 Task: Add a signature James Flores containing Have a great Fathers Day, James Flores to email address softage.5@softage.net and add a label Educational resources
Action: Mouse moved to (1062, 60)
Screenshot: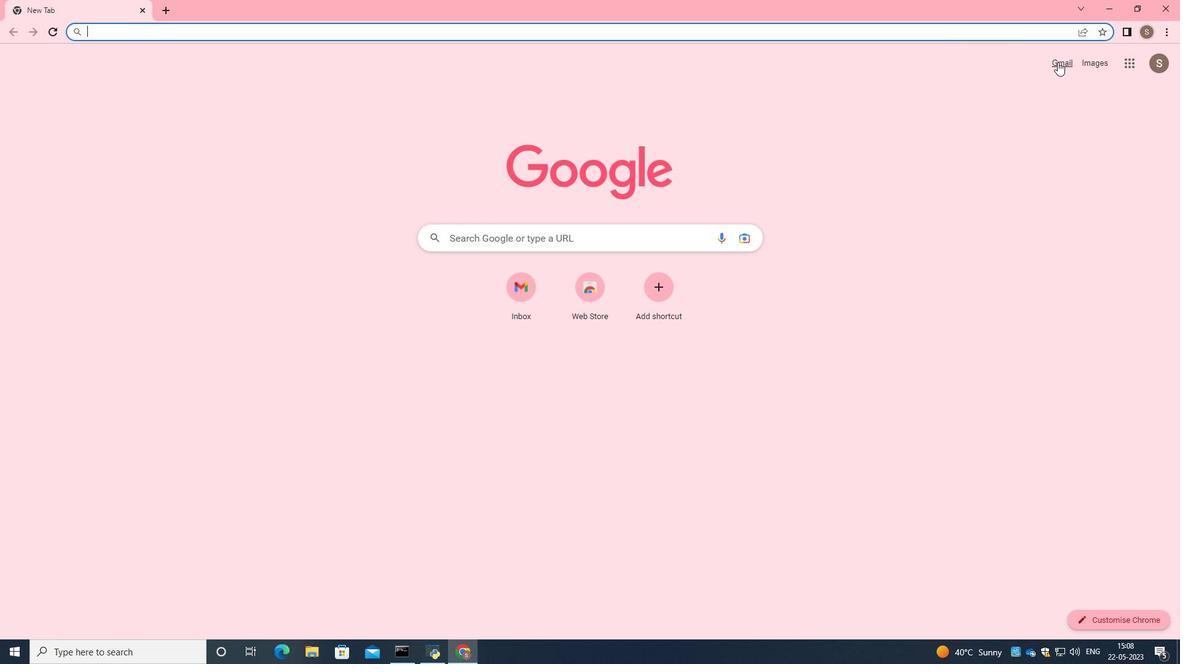 
Action: Mouse pressed left at (1062, 60)
Screenshot: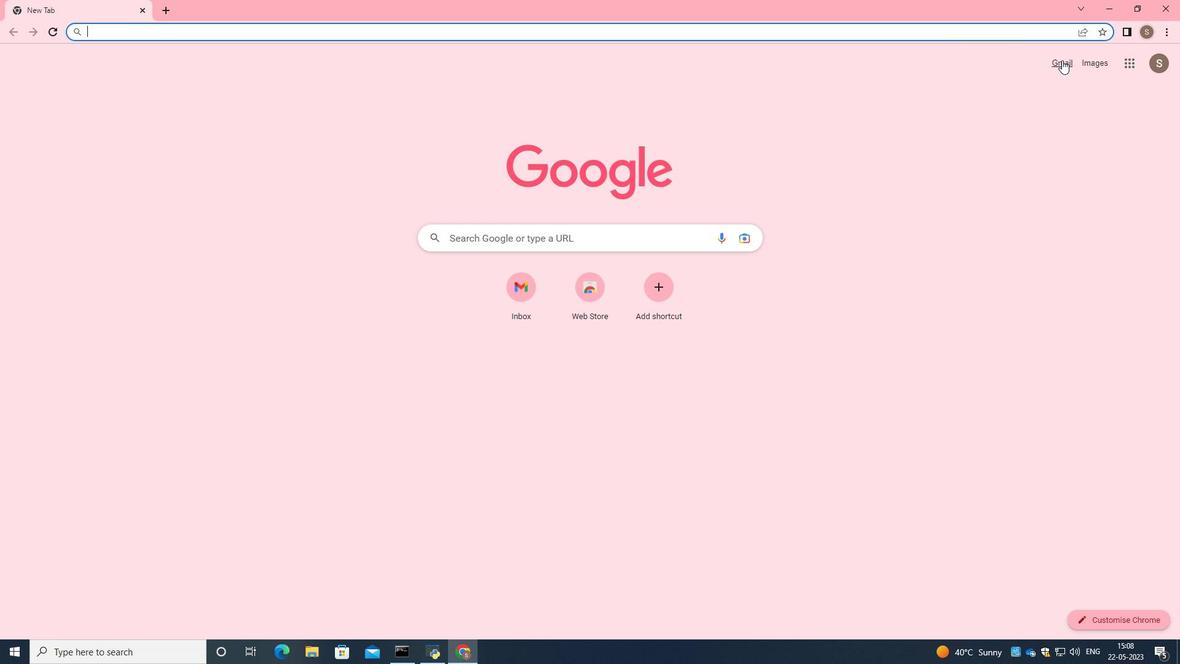 
Action: Mouse moved to (1034, 86)
Screenshot: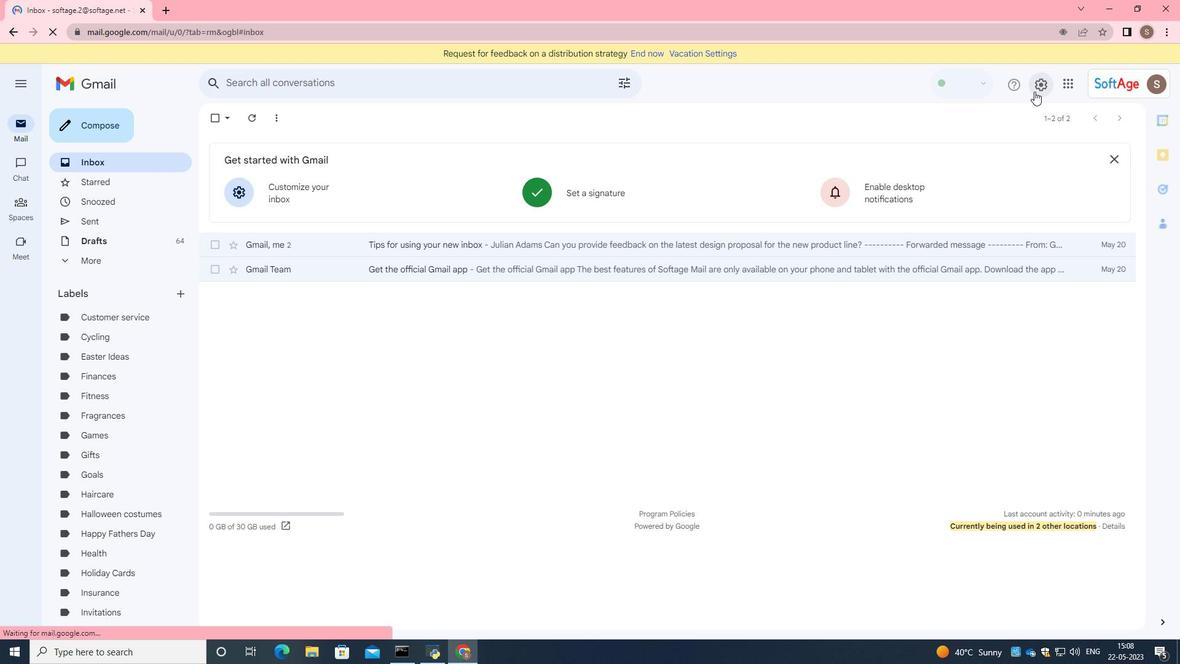 
Action: Mouse pressed left at (1034, 86)
Screenshot: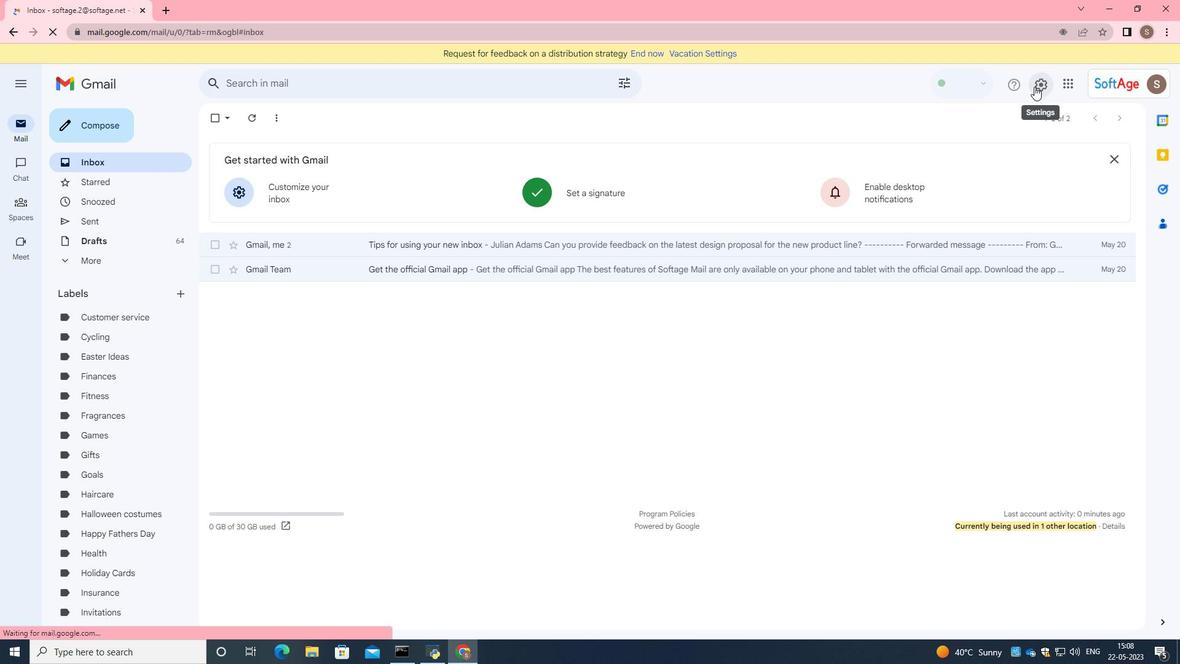 
Action: Mouse moved to (1012, 148)
Screenshot: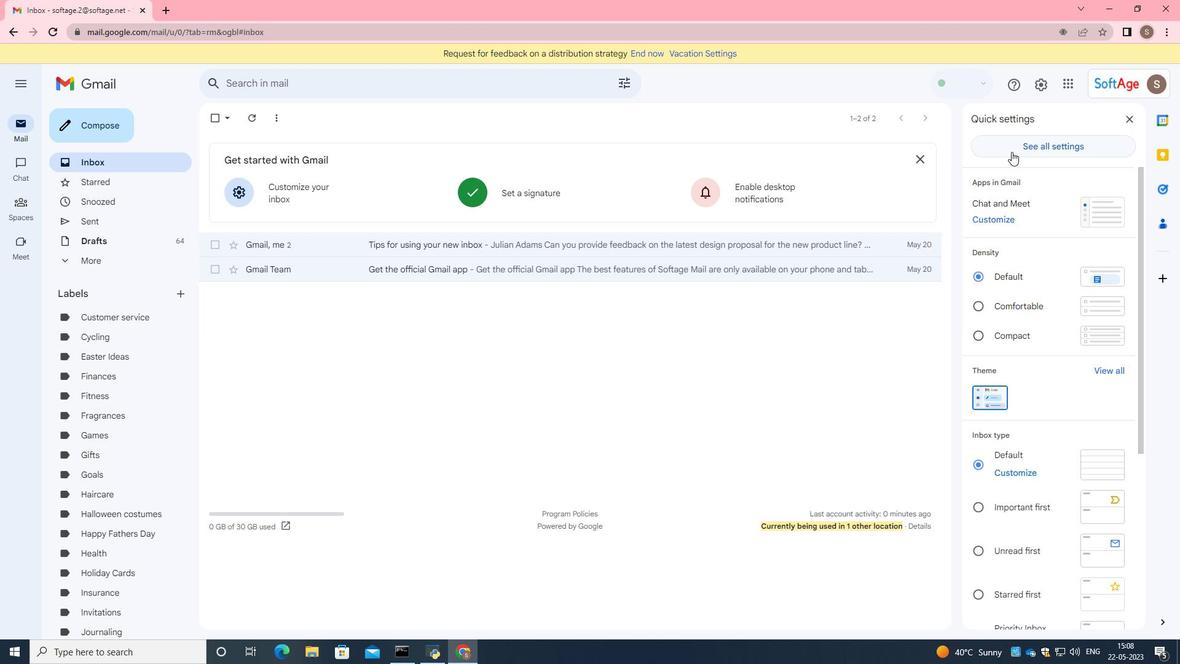 
Action: Mouse pressed left at (1012, 148)
Screenshot: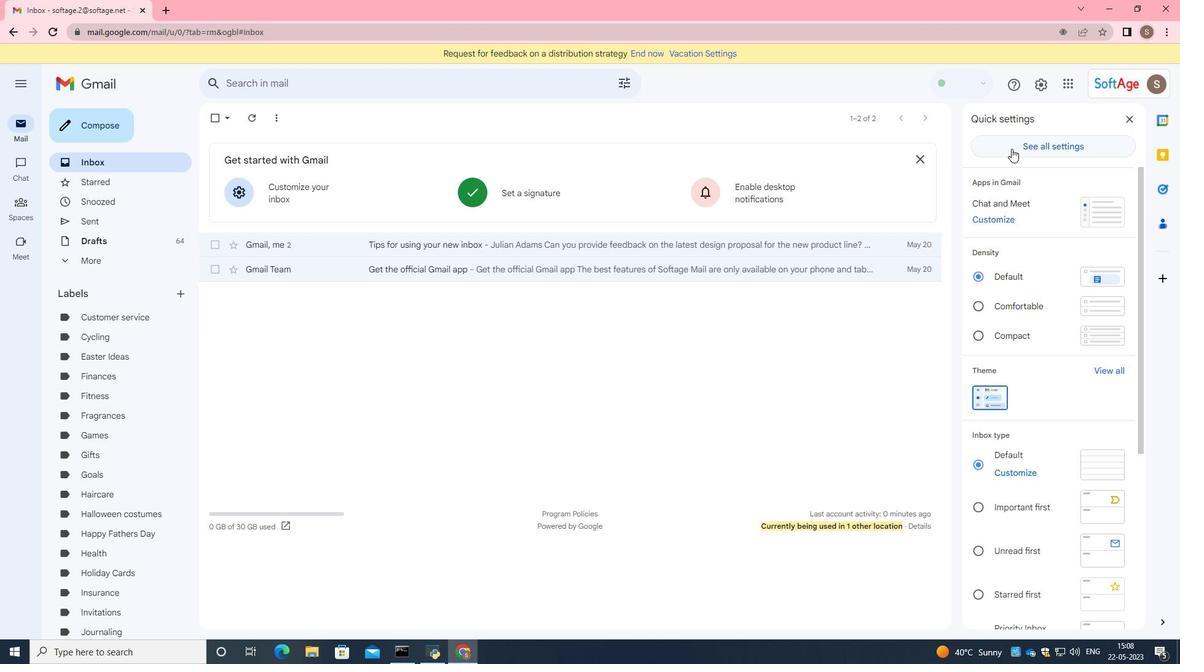 
Action: Mouse moved to (842, 292)
Screenshot: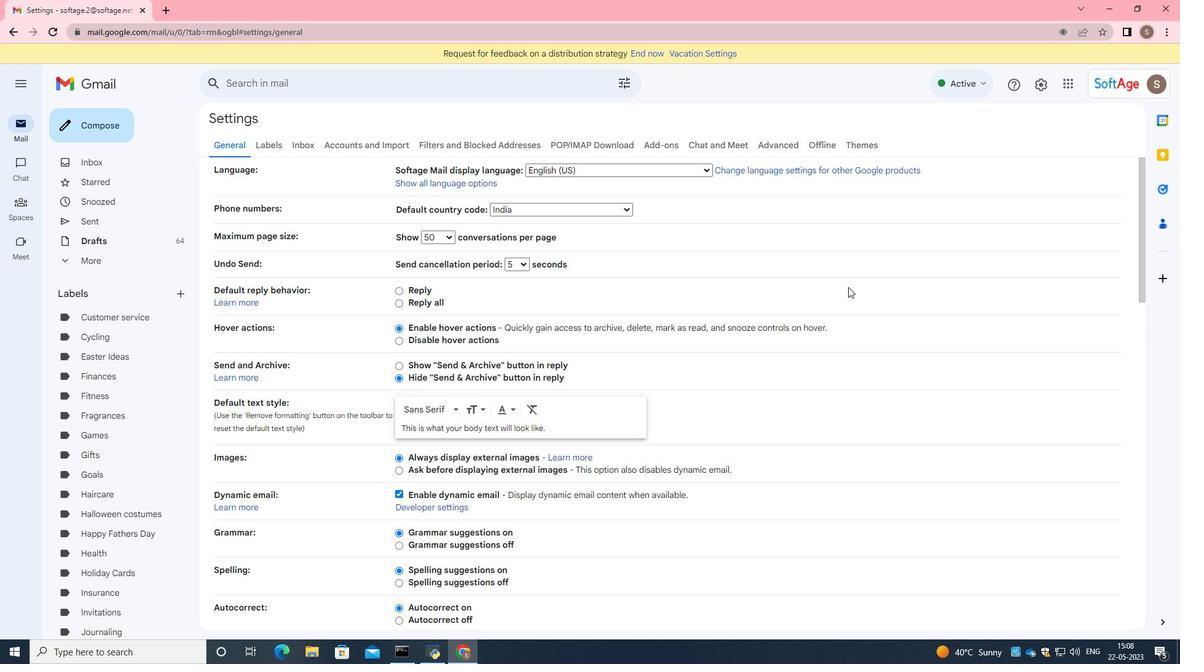 
Action: Mouse scrolled (842, 291) with delta (0, 0)
Screenshot: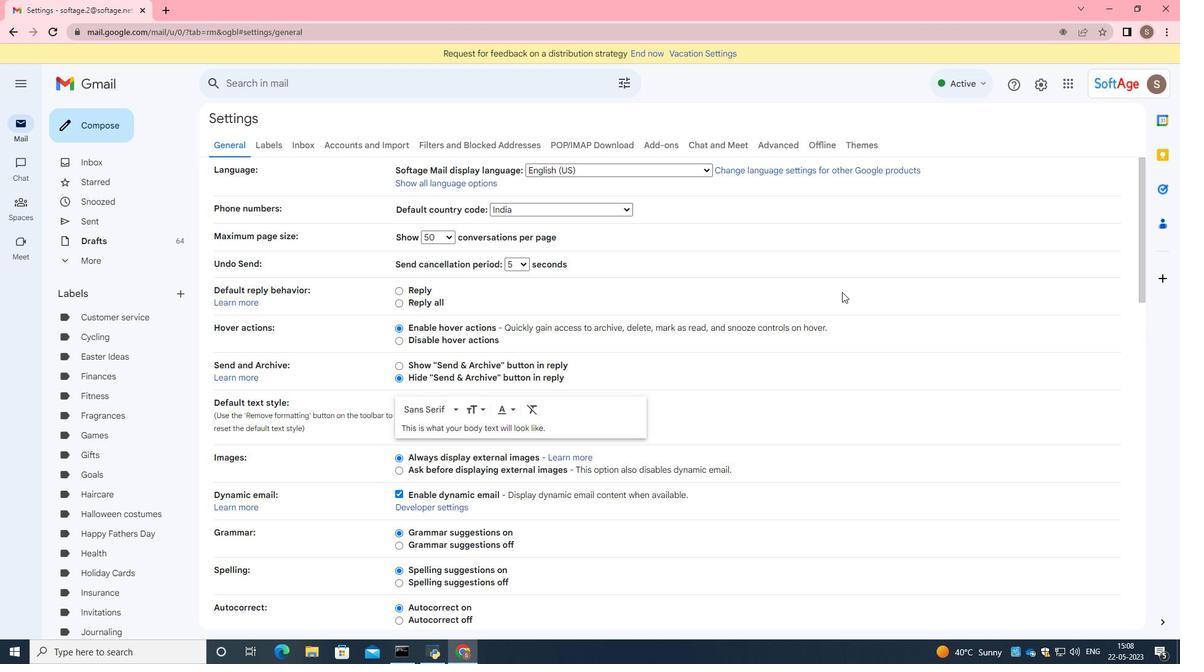 
Action: Mouse scrolled (842, 291) with delta (0, 0)
Screenshot: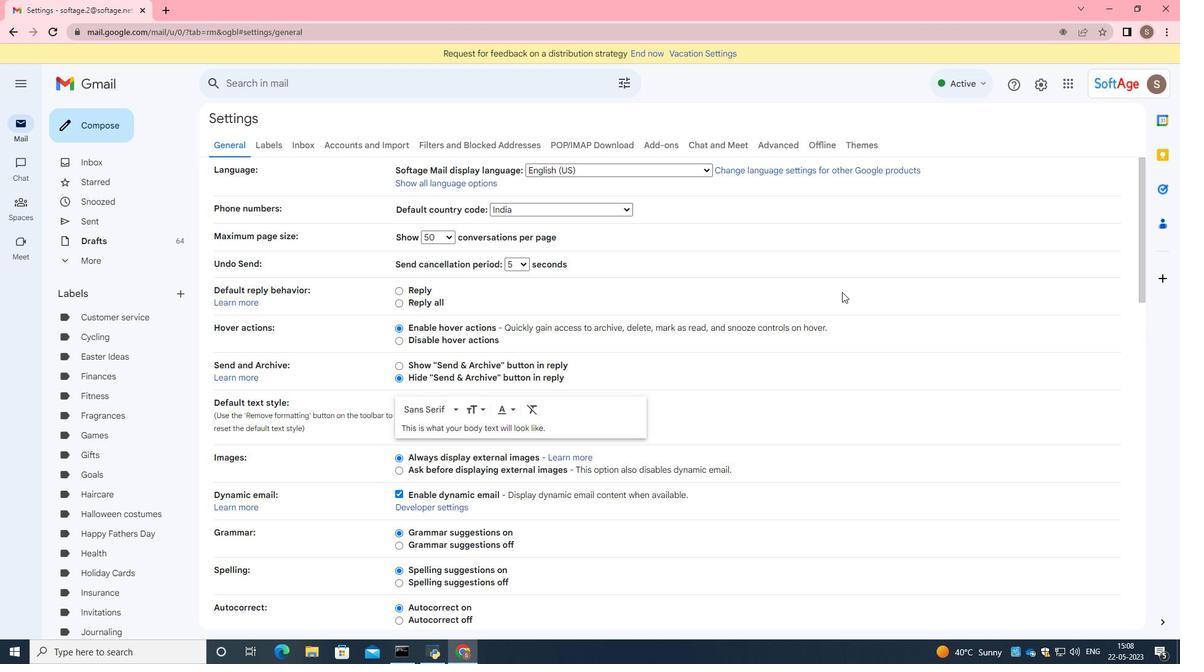 
Action: Mouse scrolled (842, 291) with delta (0, 0)
Screenshot: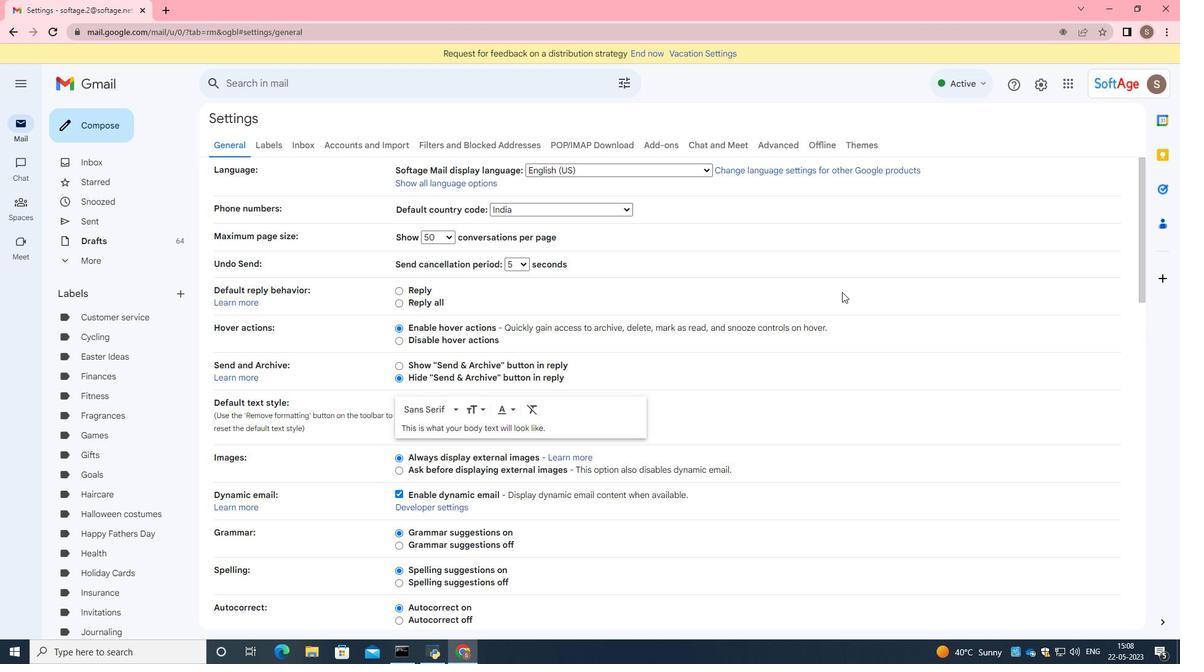 
Action: Mouse scrolled (842, 291) with delta (0, 0)
Screenshot: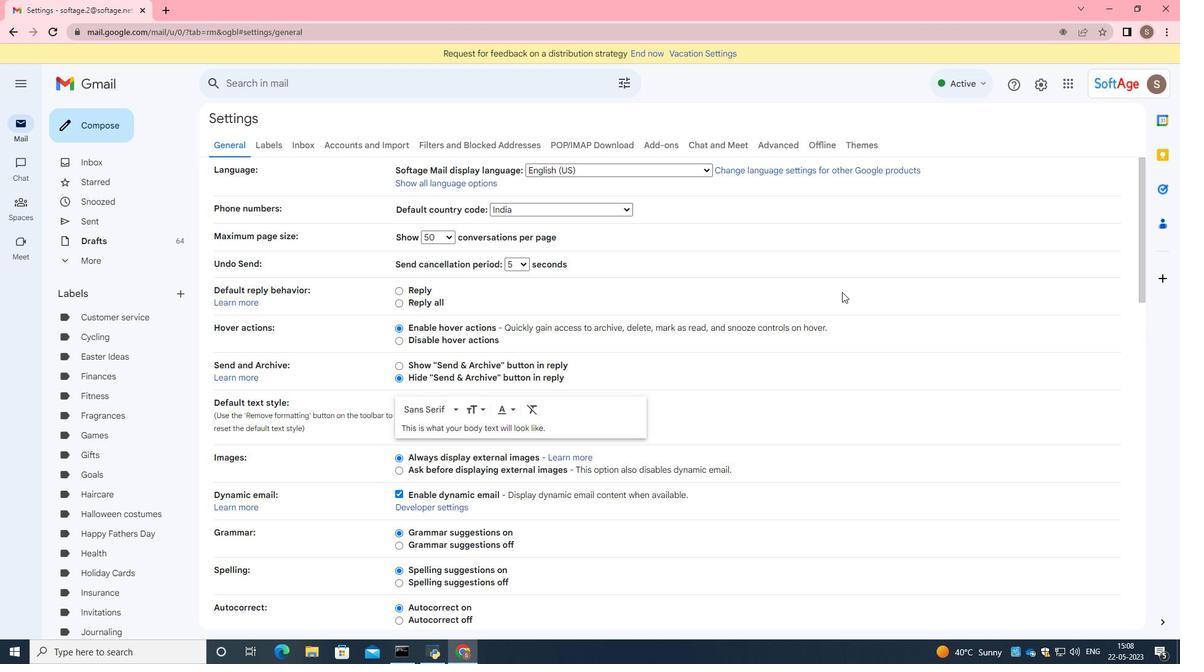 
Action: Mouse moved to (841, 291)
Screenshot: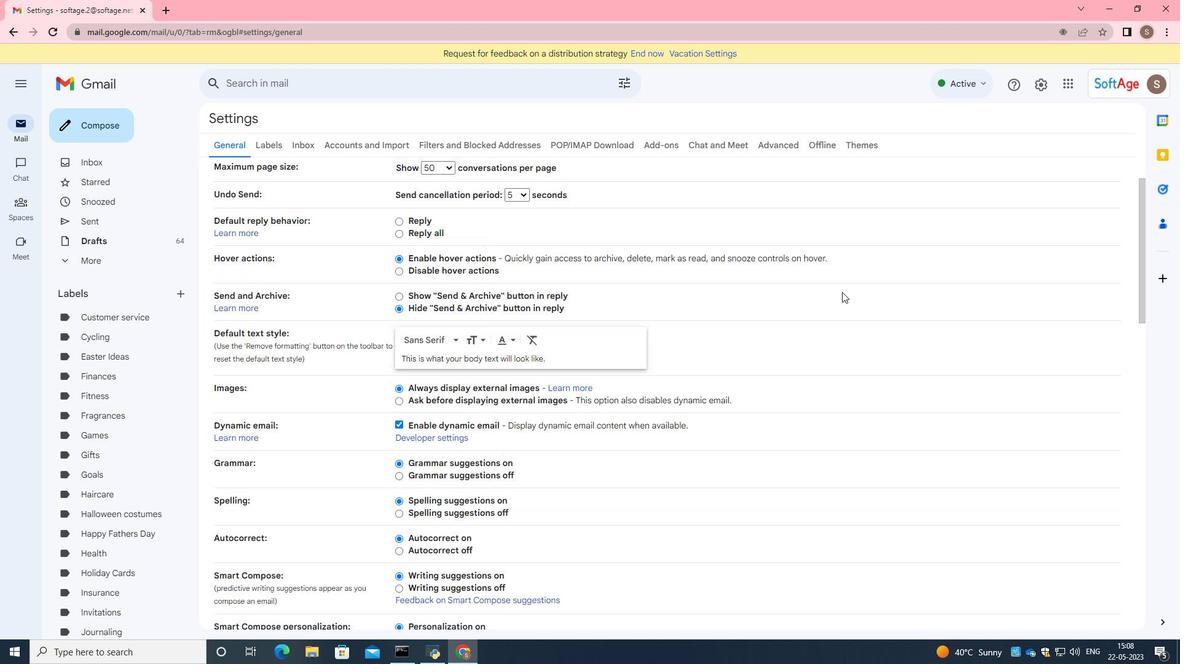 
Action: Mouse scrolled (841, 290) with delta (0, 0)
Screenshot: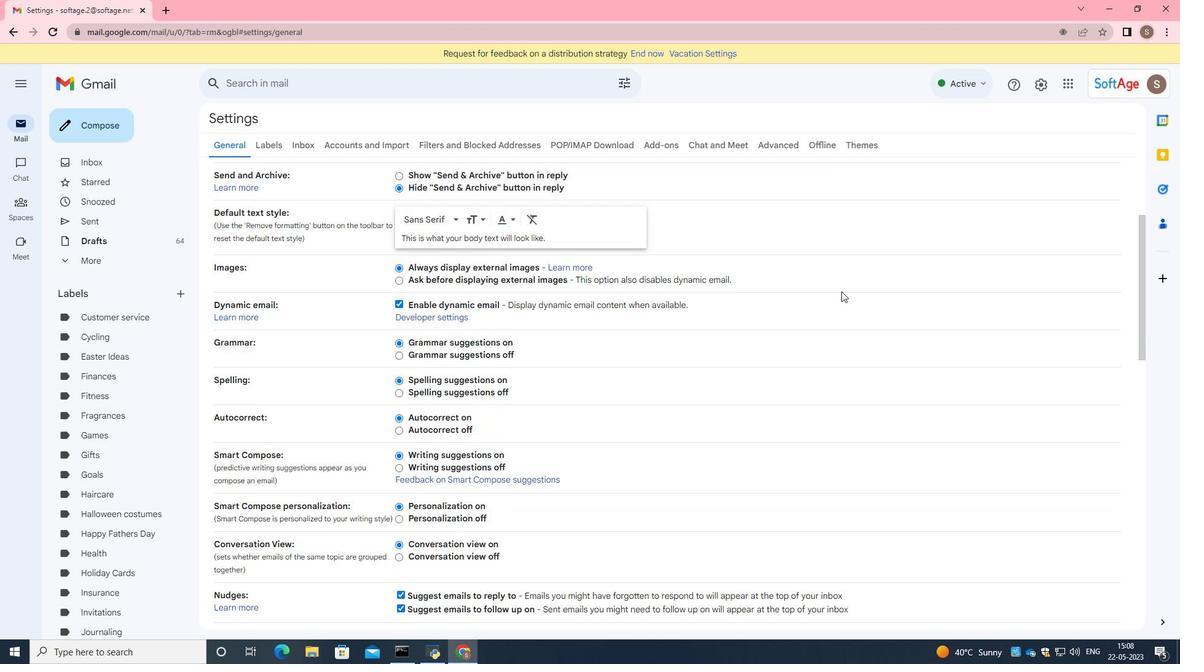 
Action: Mouse scrolled (841, 290) with delta (0, 0)
Screenshot: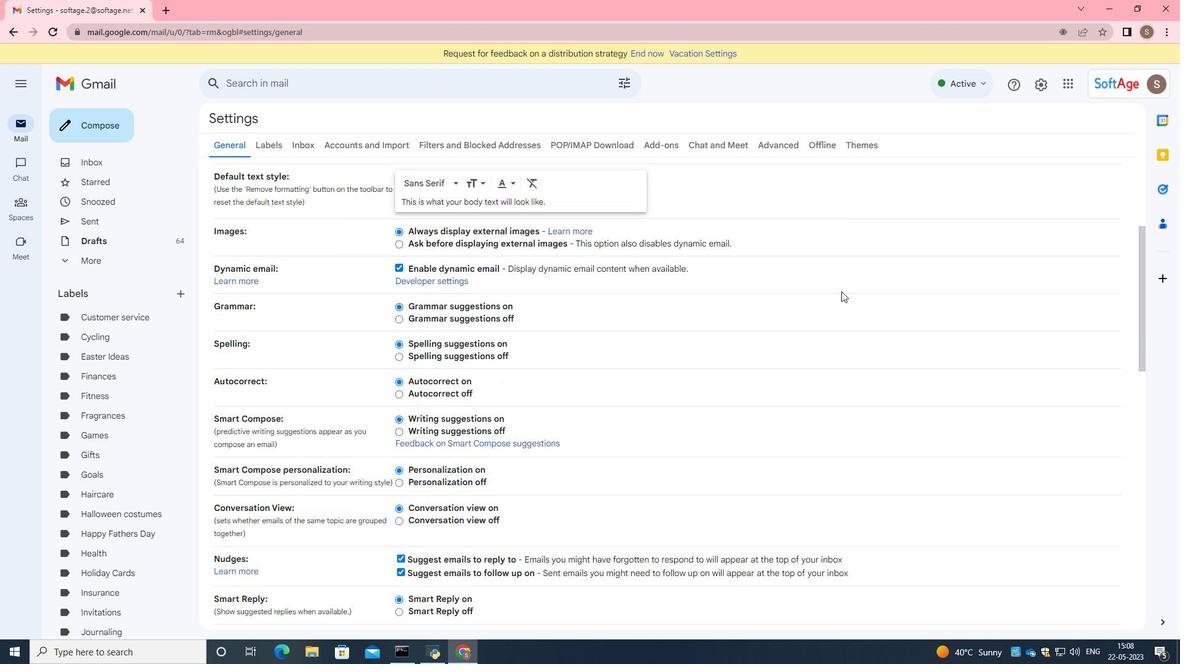 
Action: Mouse scrolled (841, 290) with delta (0, 0)
Screenshot: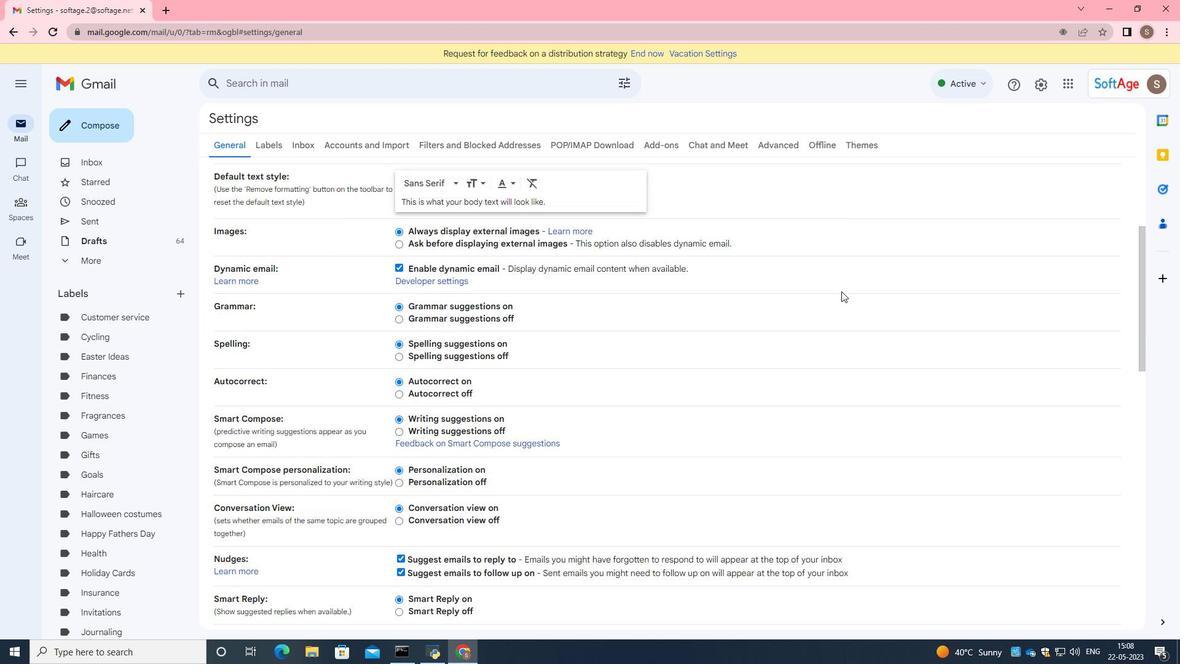 
Action: Mouse scrolled (841, 290) with delta (0, 0)
Screenshot: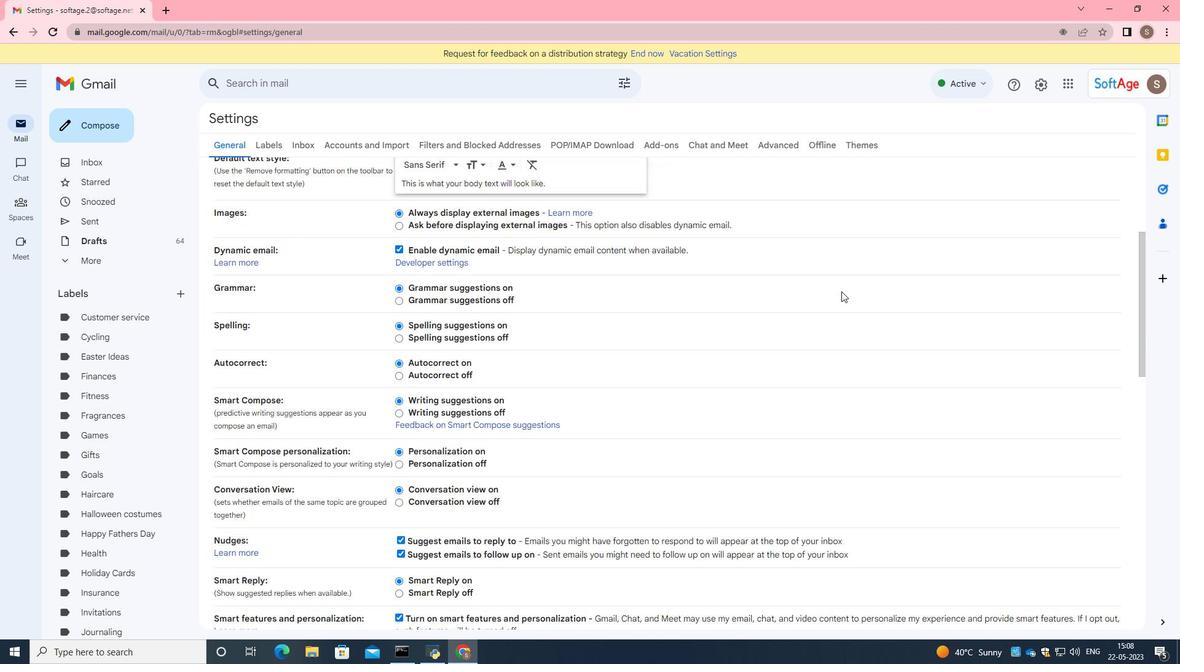 
Action: Mouse scrolled (841, 290) with delta (0, 0)
Screenshot: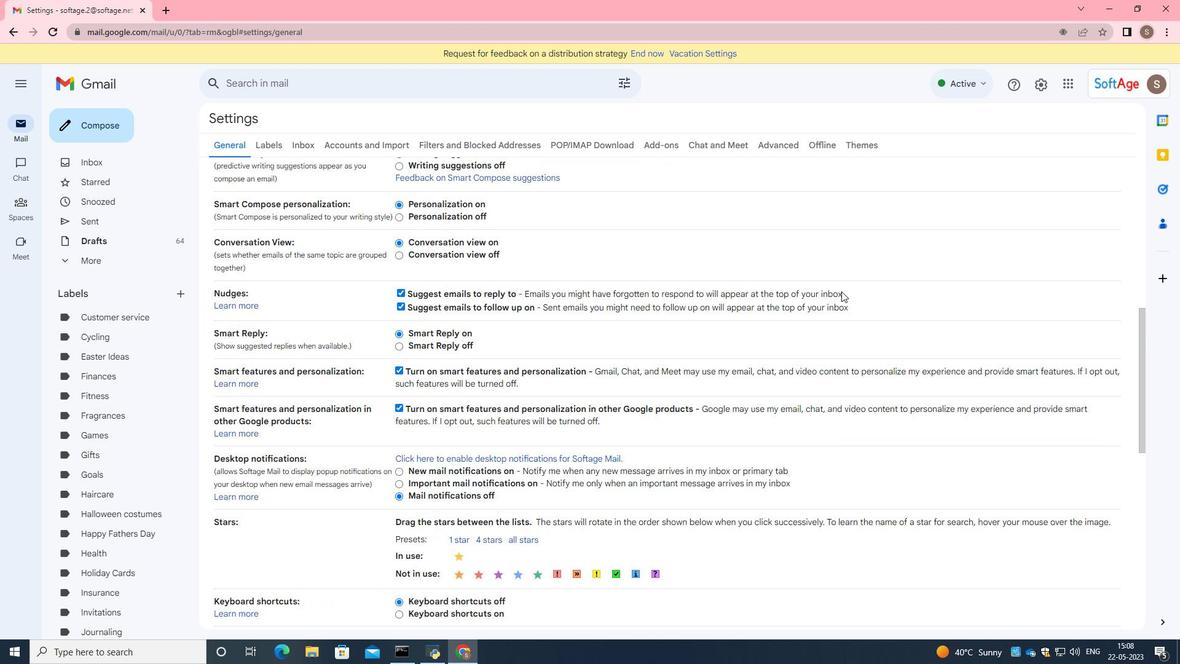 
Action: Mouse scrolled (841, 290) with delta (0, 0)
Screenshot: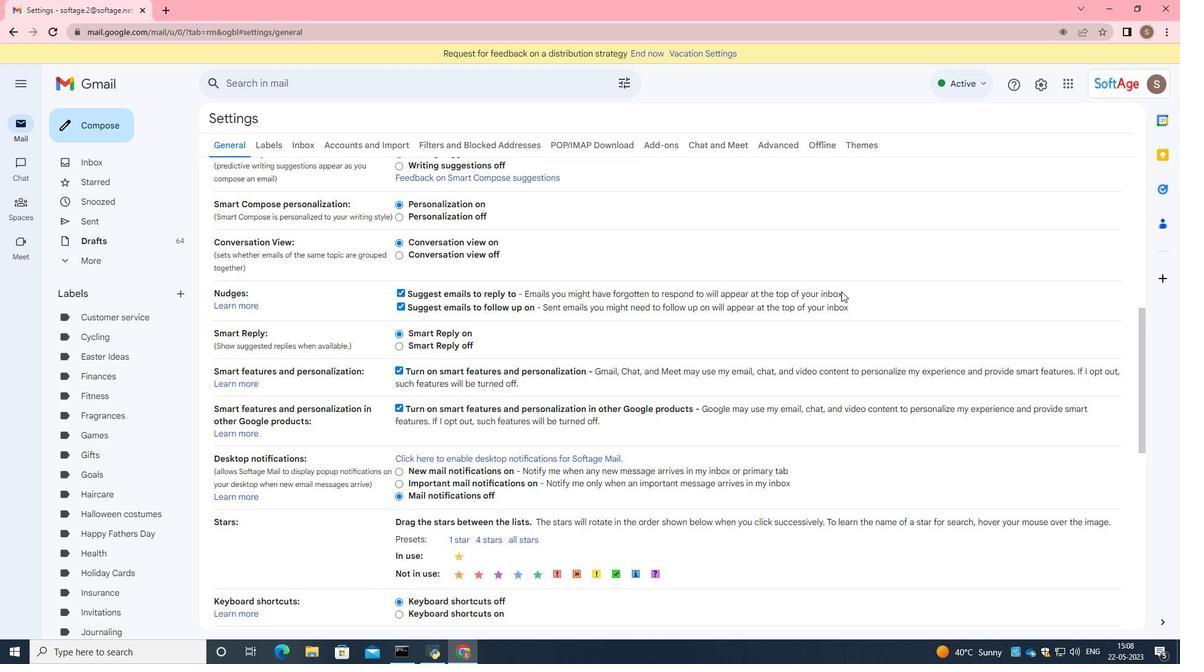 
Action: Mouse scrolled (841, 290) with delta (0, 0)
Screenshot: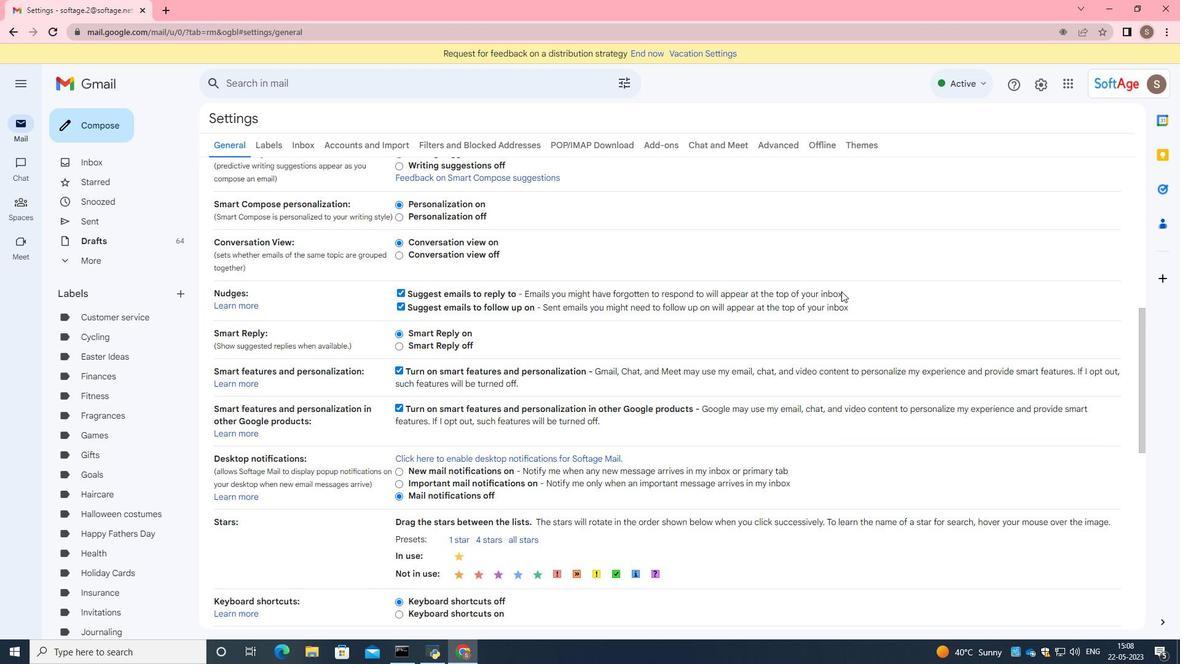 
Action: Mouse scrolled (841, 290) with delta (0, 0)
Screenshot: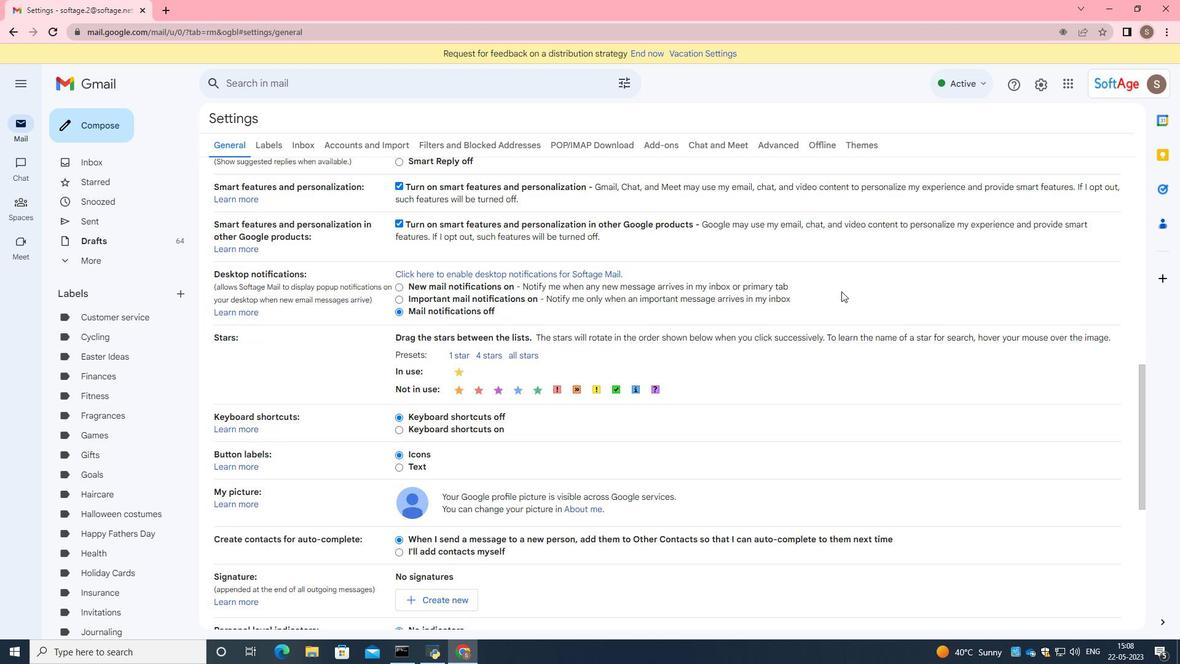 
Action: Mouse scrolled (841, 290) with delta (0, 0)
Screenshot: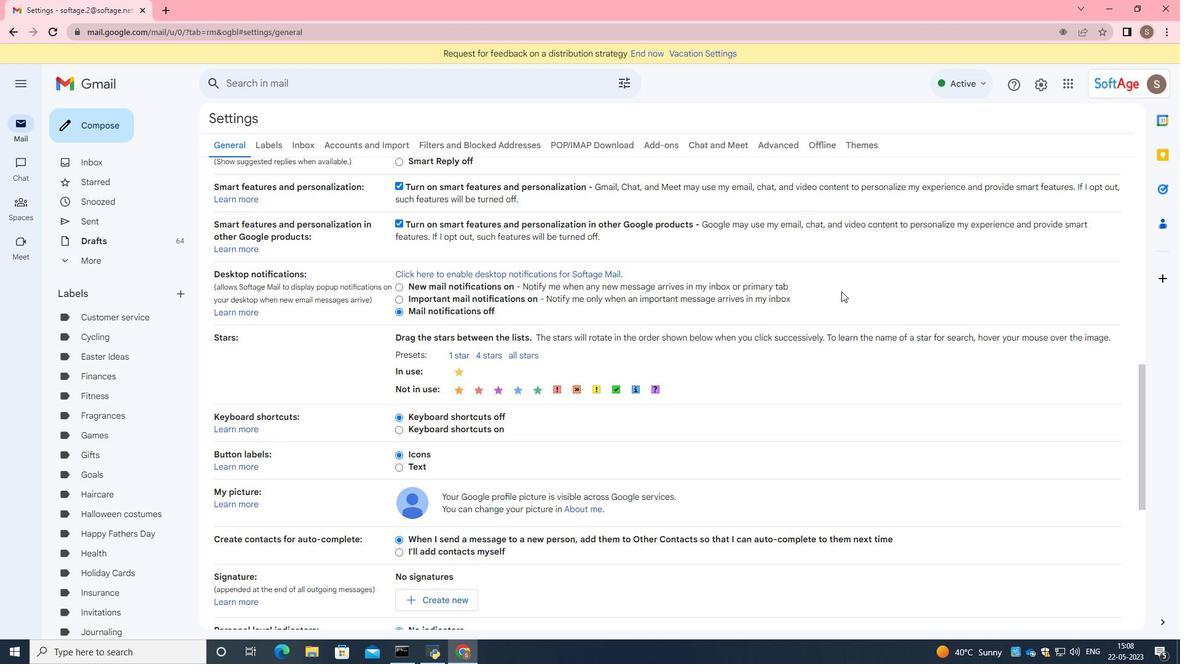 
Action: Mouse moved to (424, 475)
Screenshot: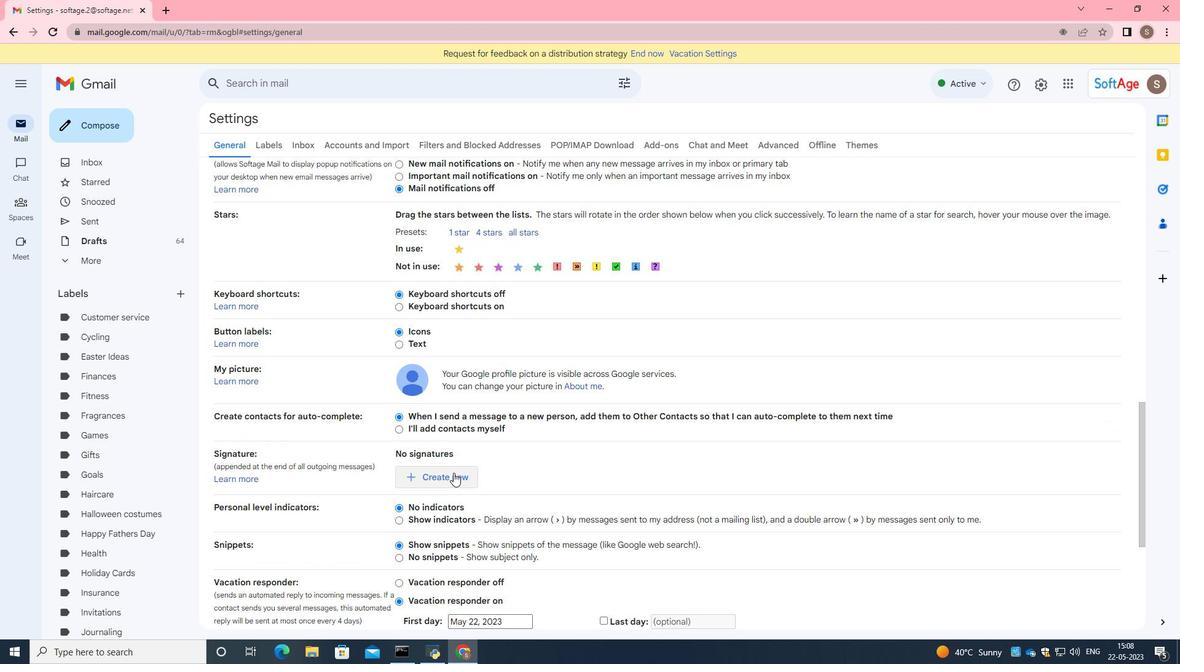 
Action: Mouse pressed left at (424, 475)
Screenshot: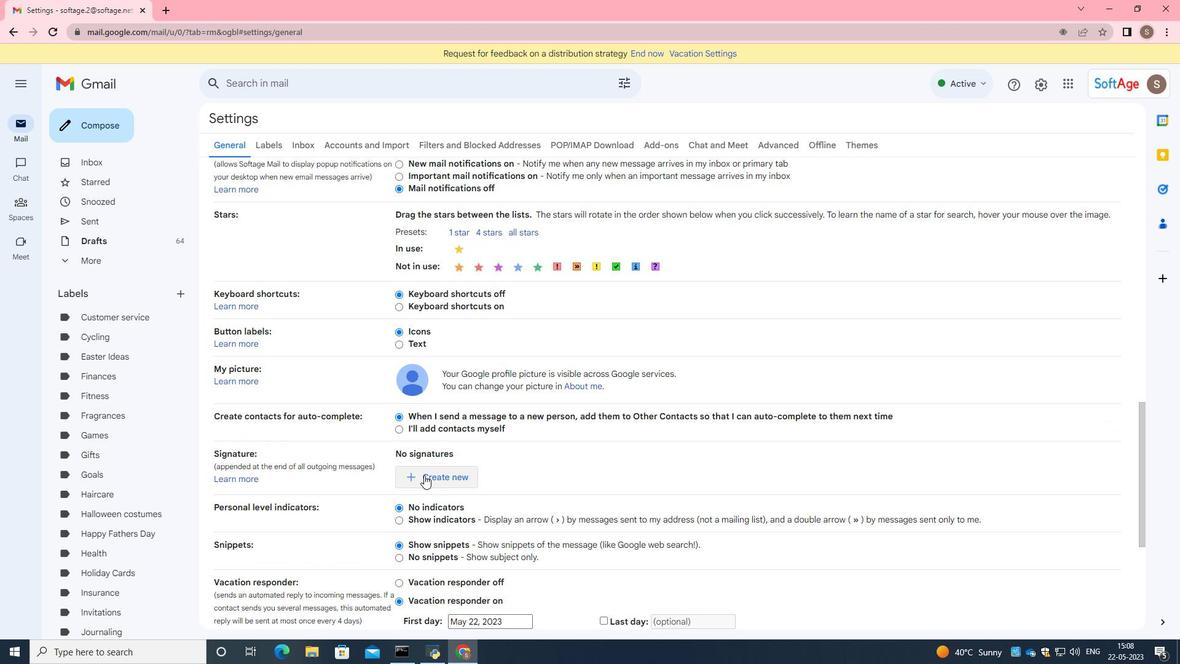 
Action: Mouse moved to (535, 339)
Screenshot: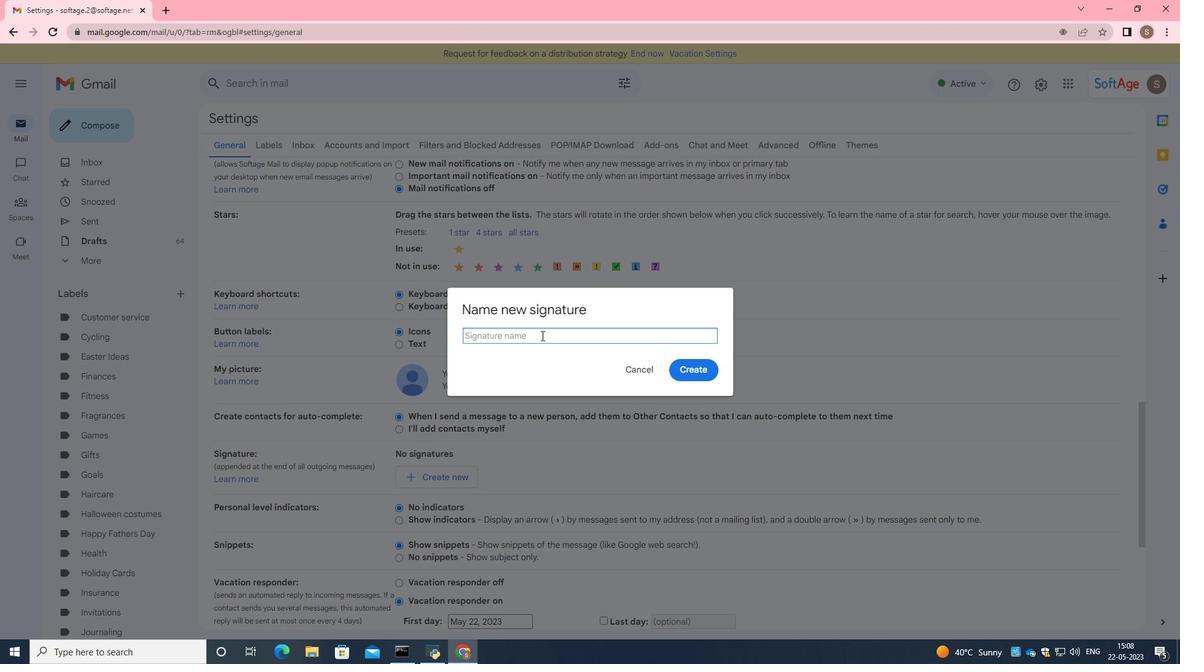 
Action: Key pressed <Key.caps_lock>J<Key.caps_lock>ames<Key.space><Key.caps_lock>F<Key.caps_lock>lores
Screenshot: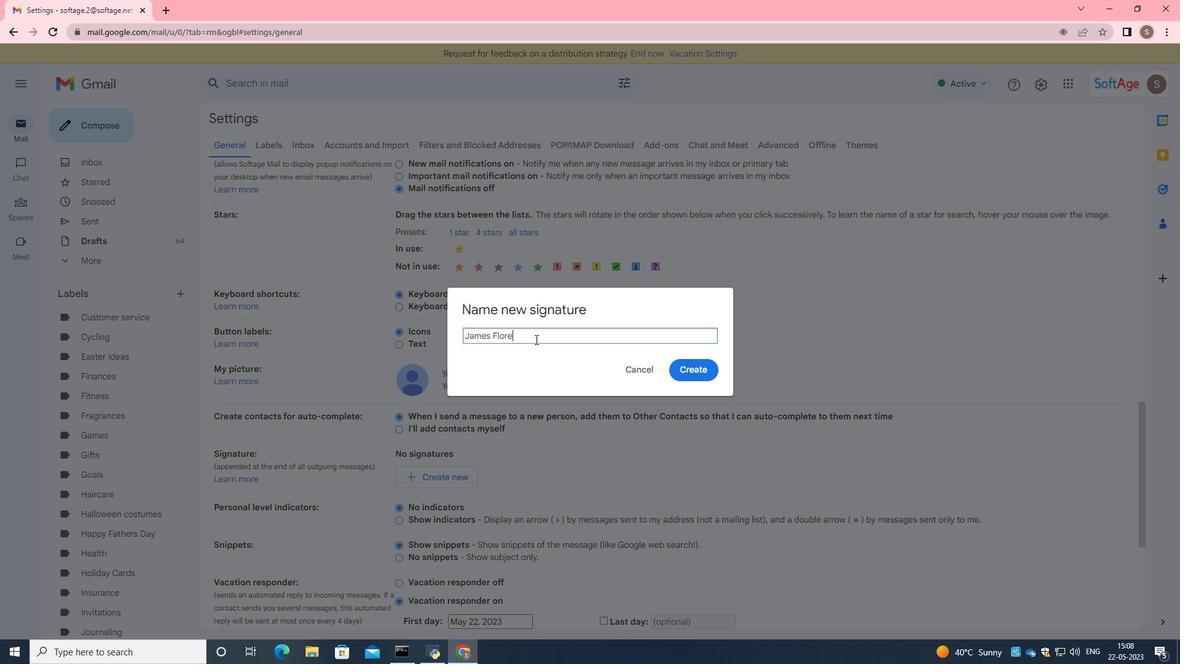 
Action: Mouse moved to (699, 372)
Screenshot: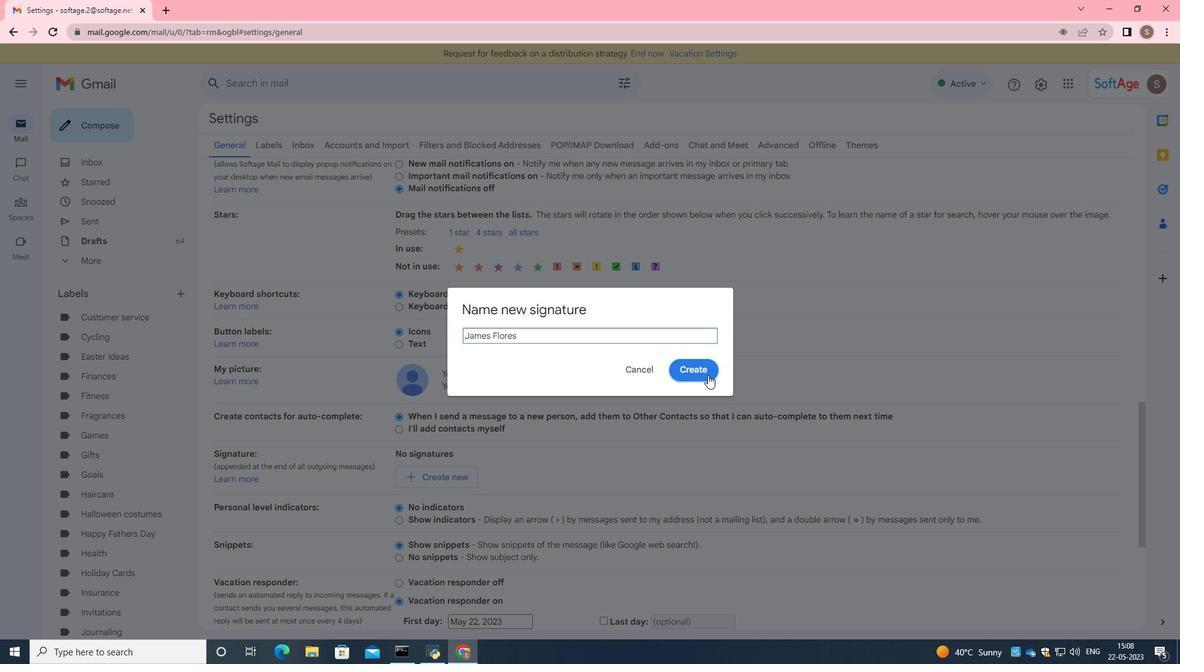 
Action: Mouse pressed left at (699, 372)
Screenshot: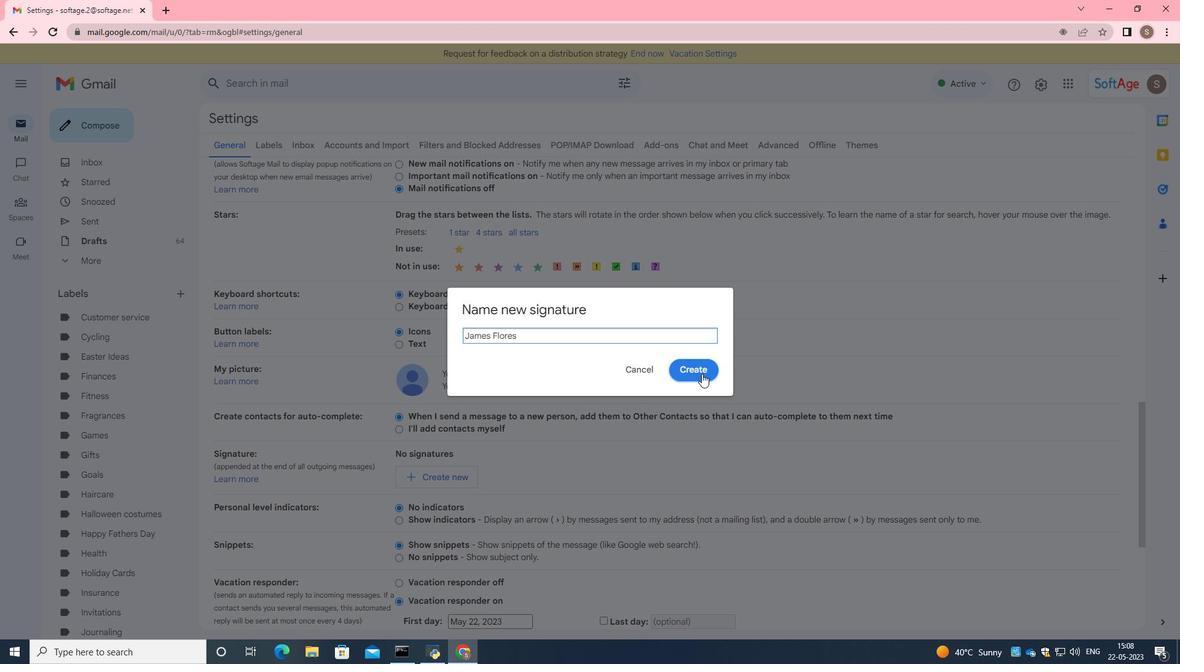 
Action: Mouse moved to (641, 330)
Screenshot: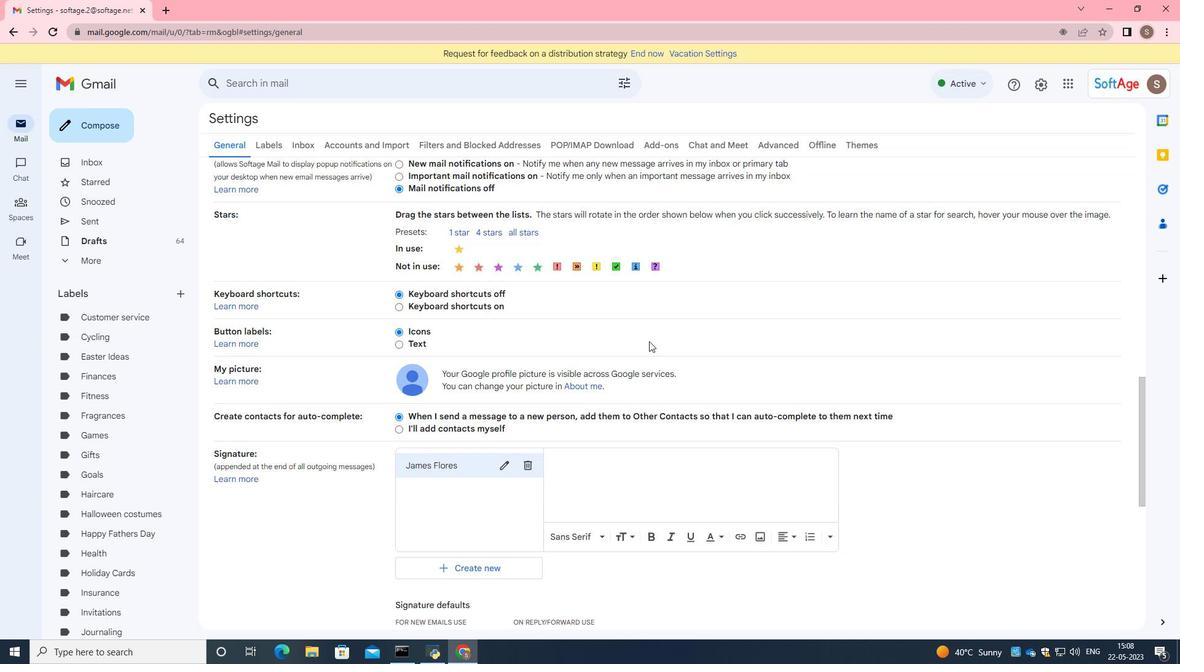 
Action: Mouse scrolled (641, 329) with delta (0, 0)
Screenshot: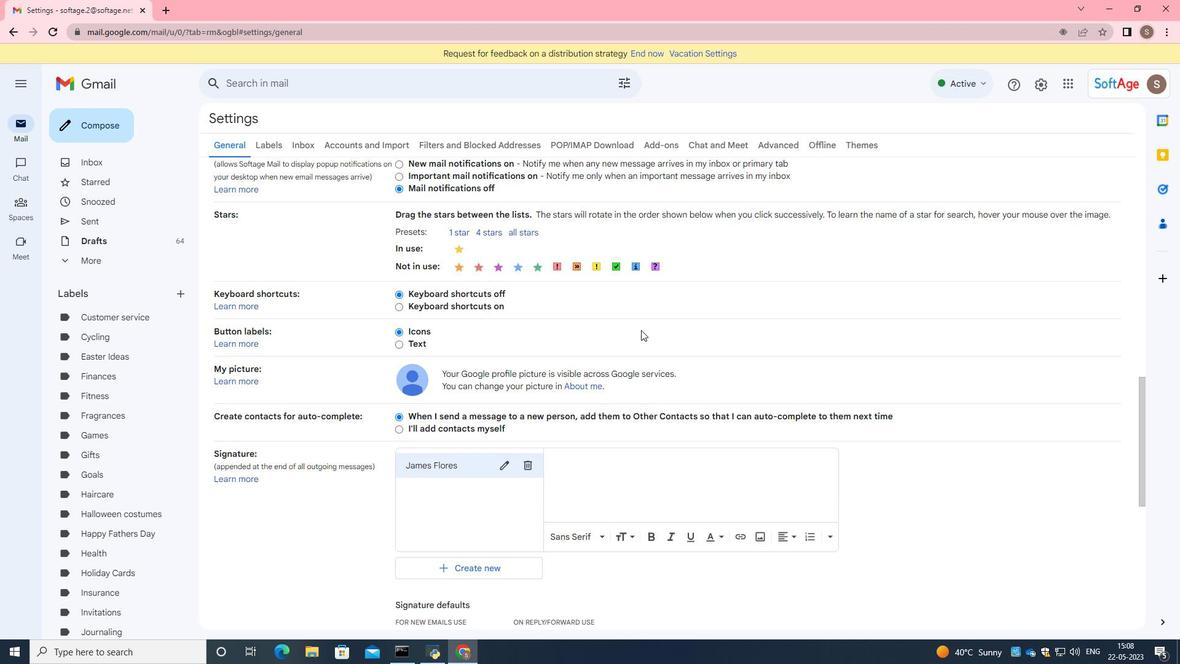 
Action: Mouse moved to (618, 400)
Screenshot: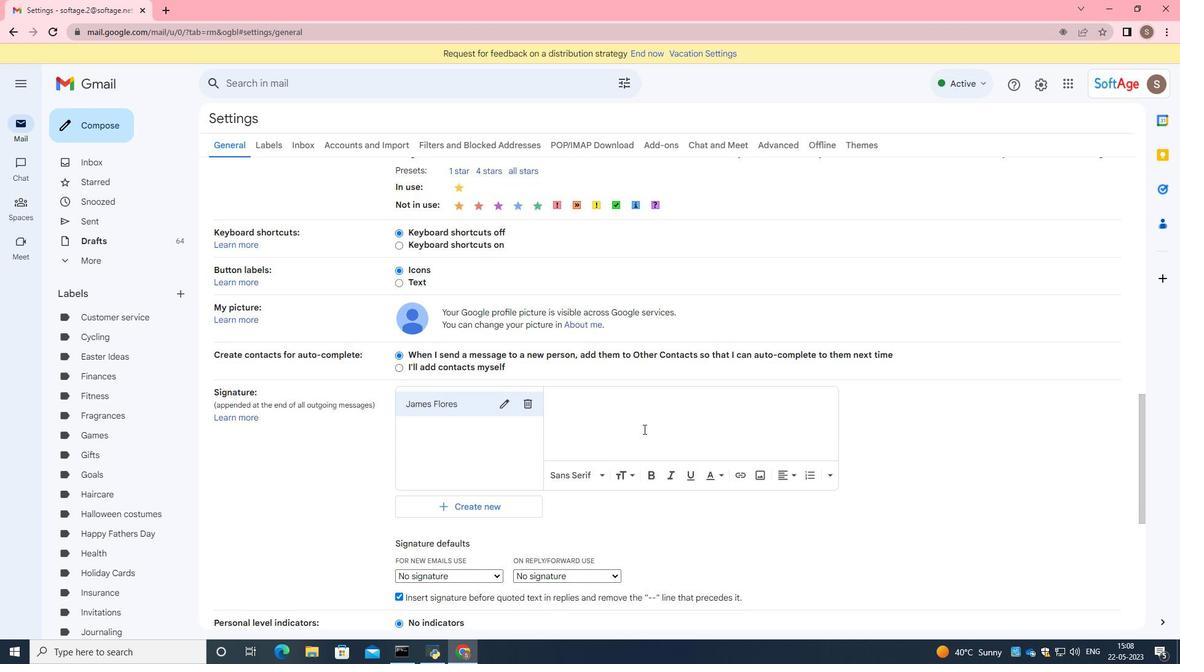 
Action: Mouse pressed left at (618, 400)
Screenshot: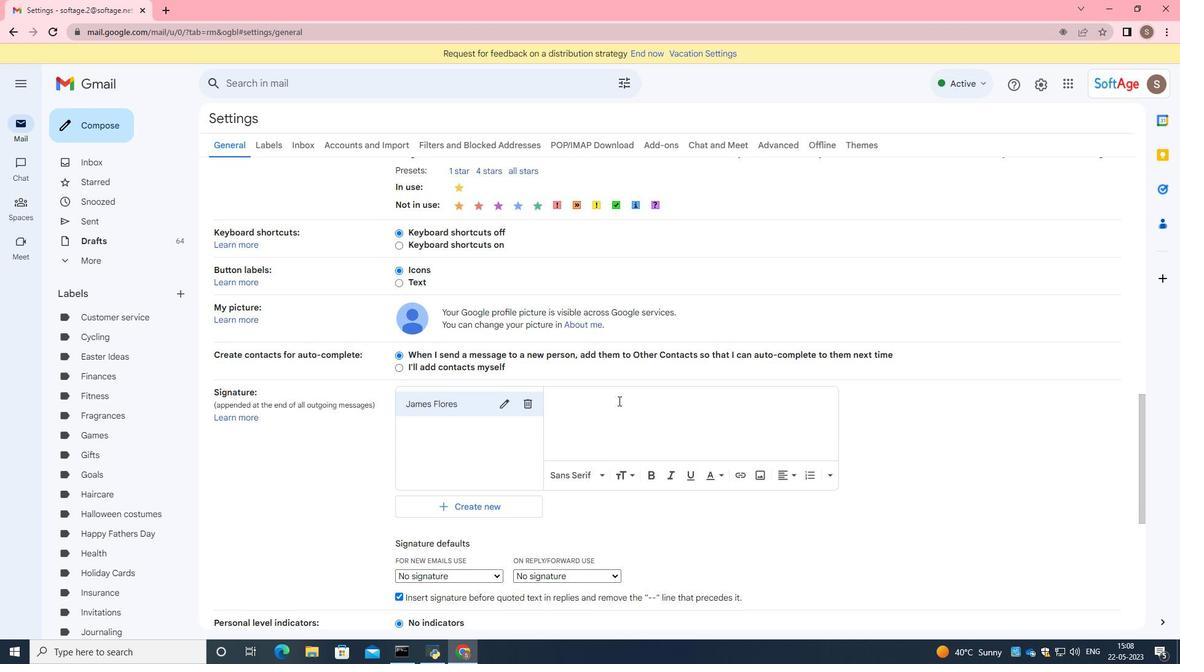 
Action: Key pressed <Key.caps_lock>H<Key.caps_lock>ave<Key.space>a<Key.space>great<Key.space><Key.caps_lock>F<Key.caps_lock>athers<Key.space><Key.caps_lock>D<Key.caps_lock>ay,<Key.enter><Key.caps_lock>J<Key.caps_lock>ames<Key.space><Key.caps_lock>F<Key.caps_lock>lores
Screenshot: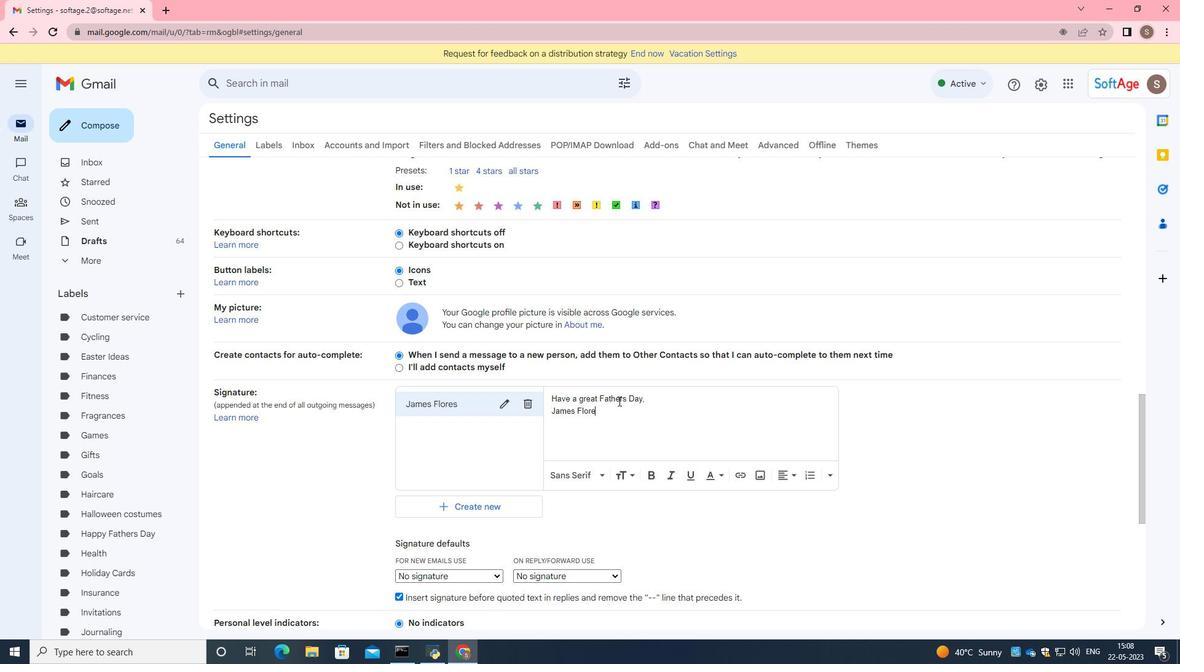 
Action: Mouse moved to (627, 421)
Screenshot: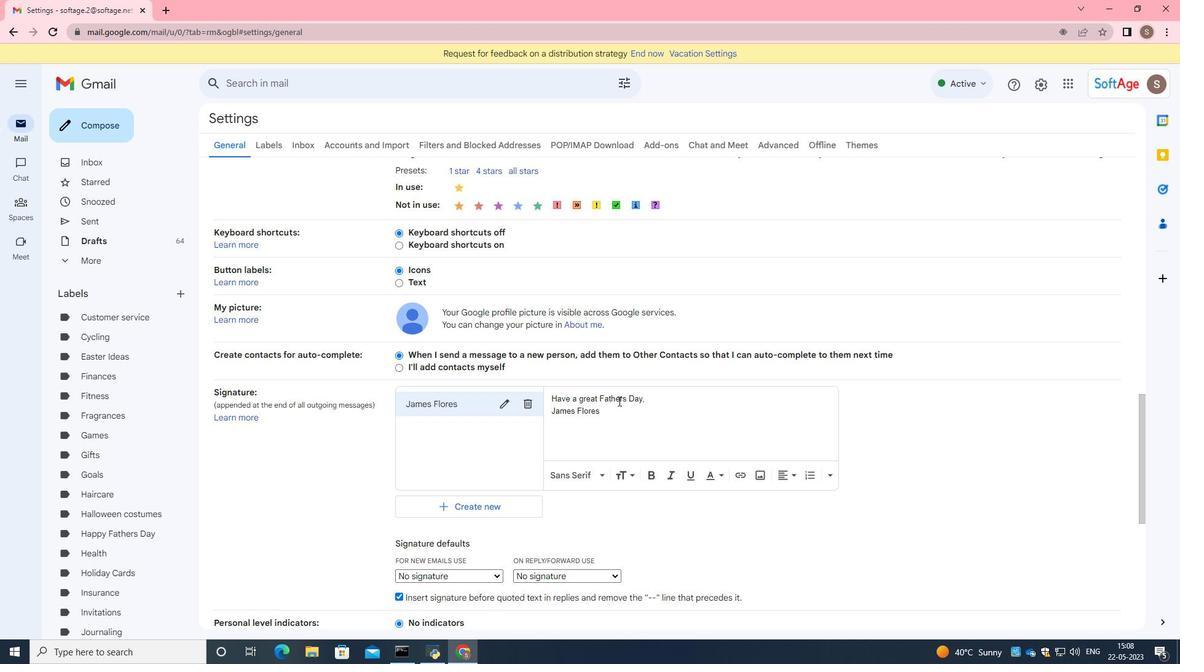 
Action: Mouse scrolled (627, 416) with delta (0, 0)
Screenshot: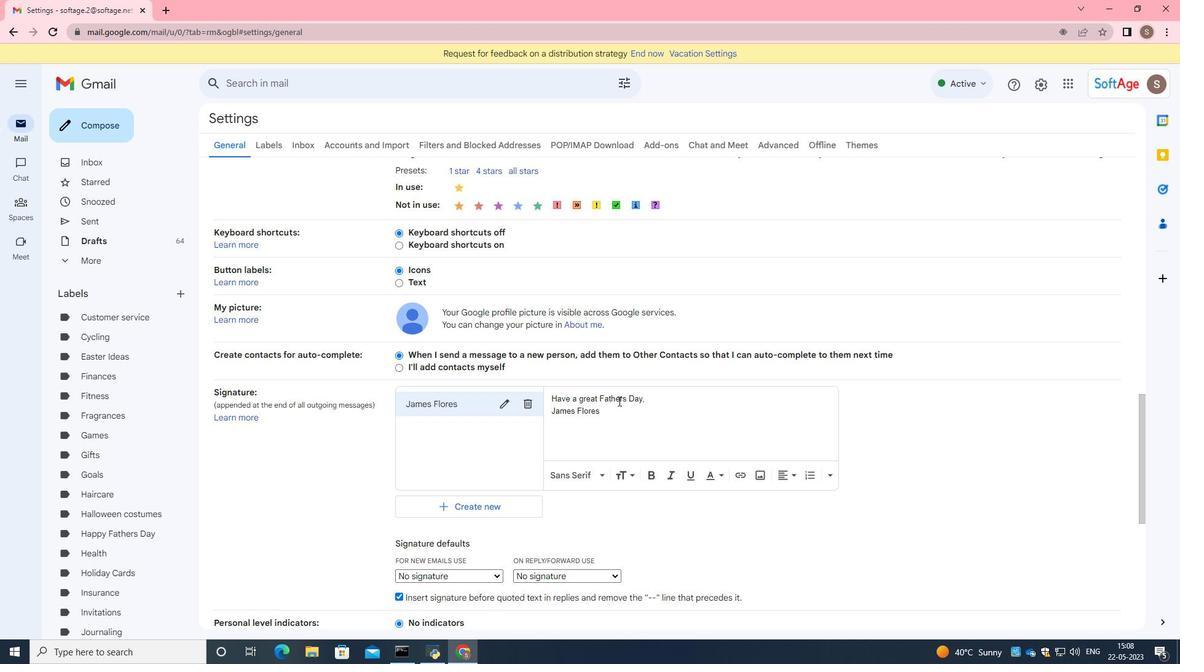 
Action: Mouse scrolled (627, 421) with delta (0, 0)
Screenshot: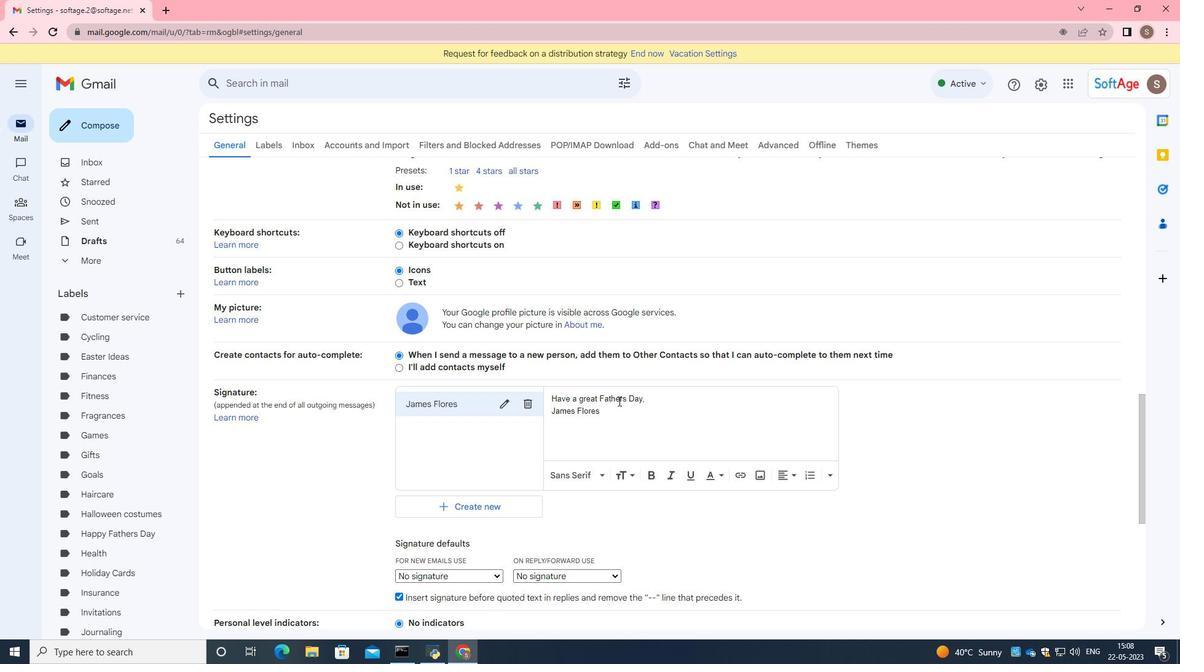 
Action: Mouse moved to (627, 431)
Screenshot: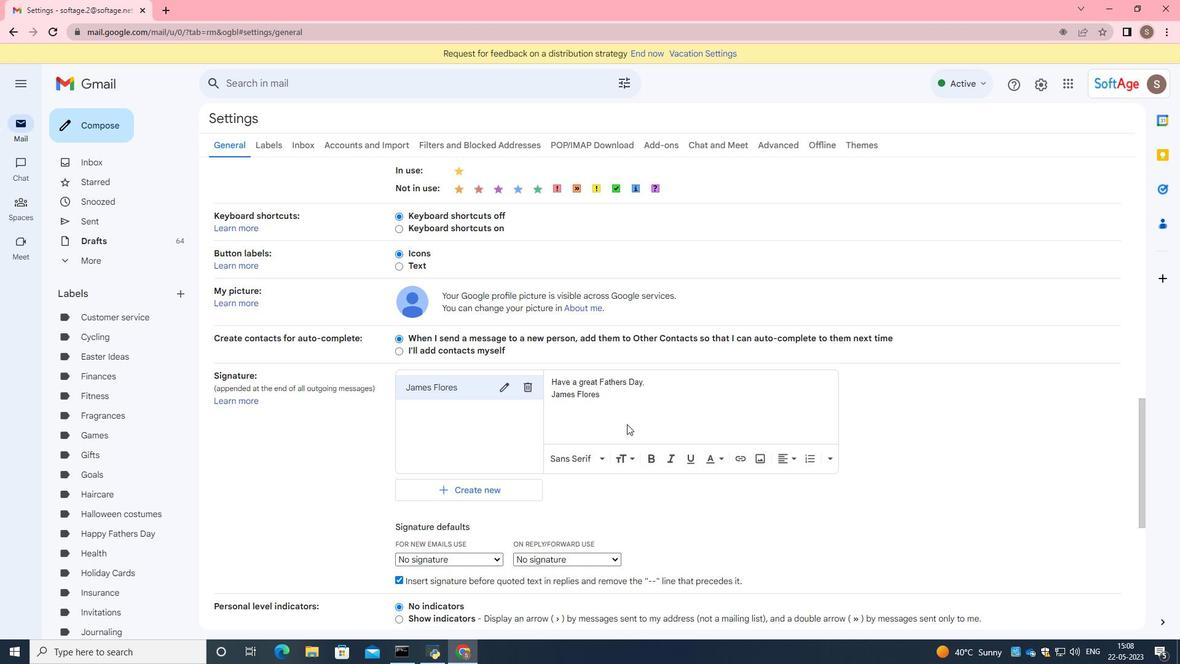 
Action: Mouse scrolled (627, 431) with delta (0, 0)
Screenshot: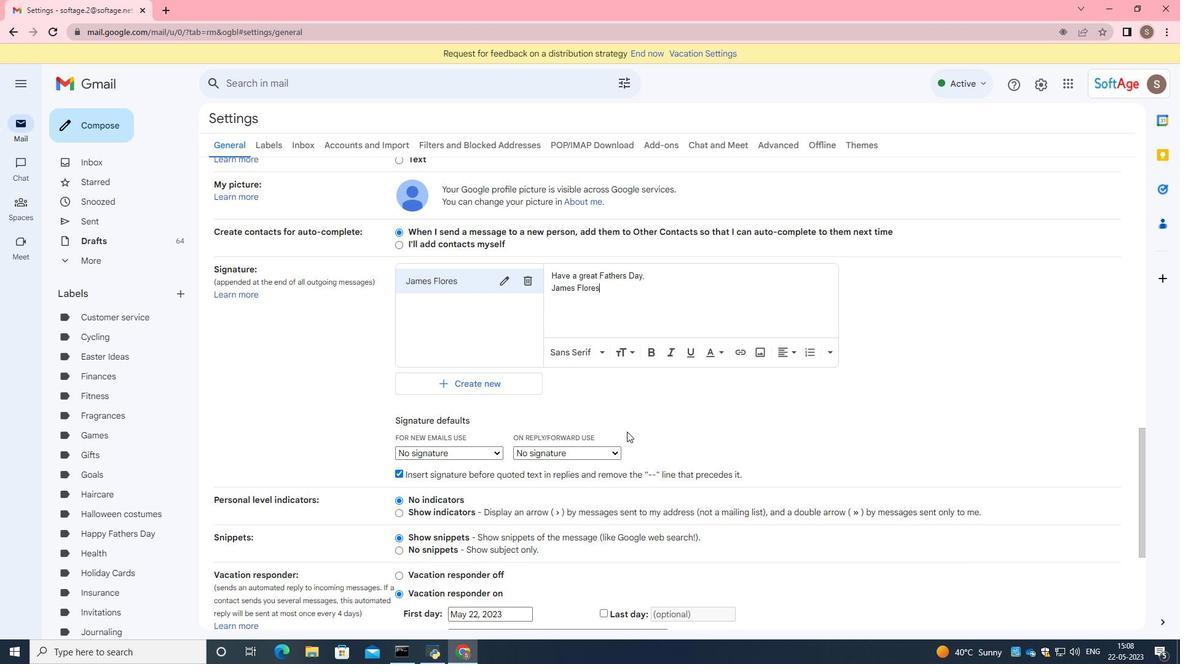 
Action: Mouse scrolled (627, 431) with delta (0, 0)
Screenshot: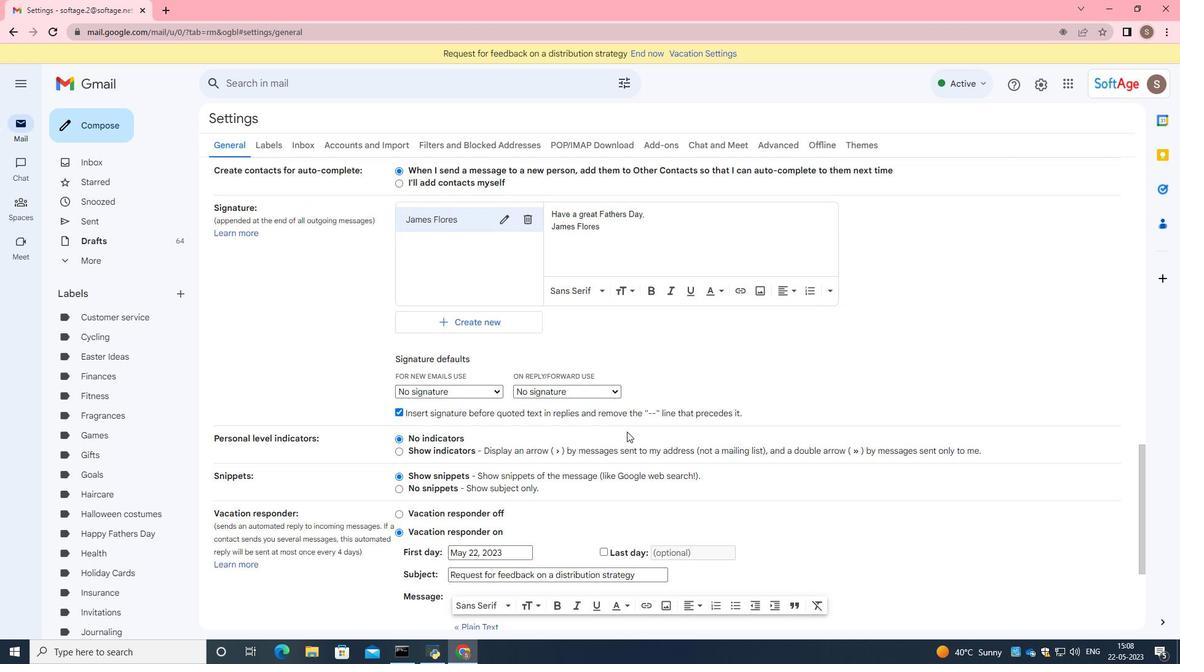 
Action: Mouse scrolled (627, 431) with delta (0, 0)
Screenshot: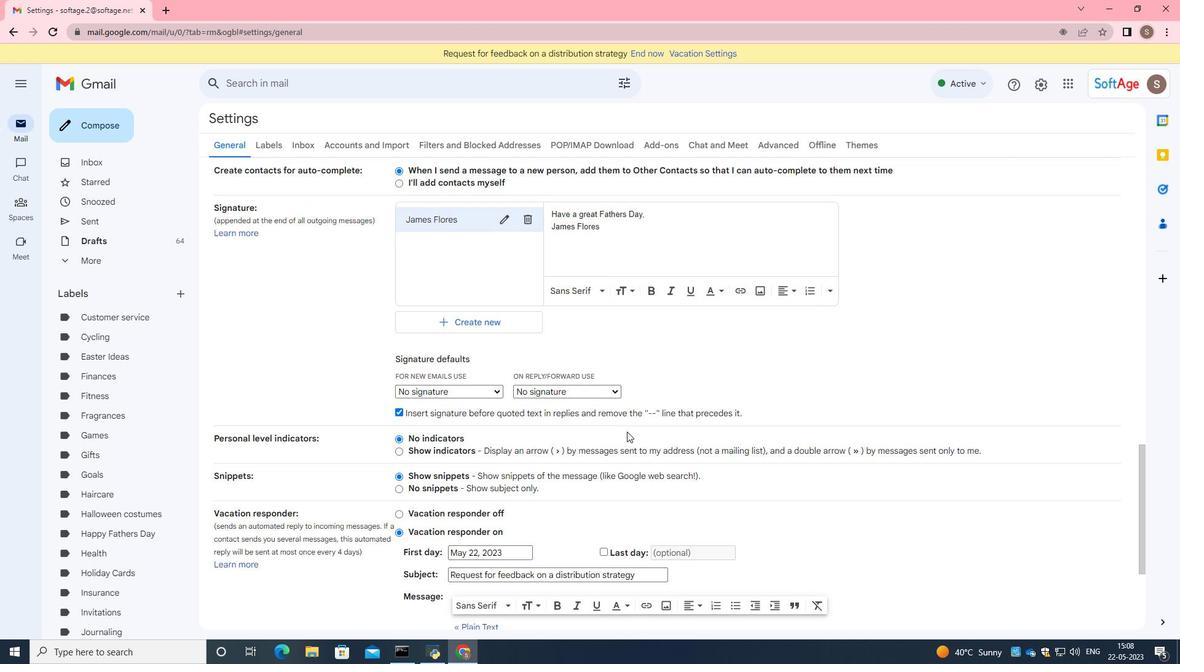 
Action: Mouse moved to (626, 432)
Screenshot: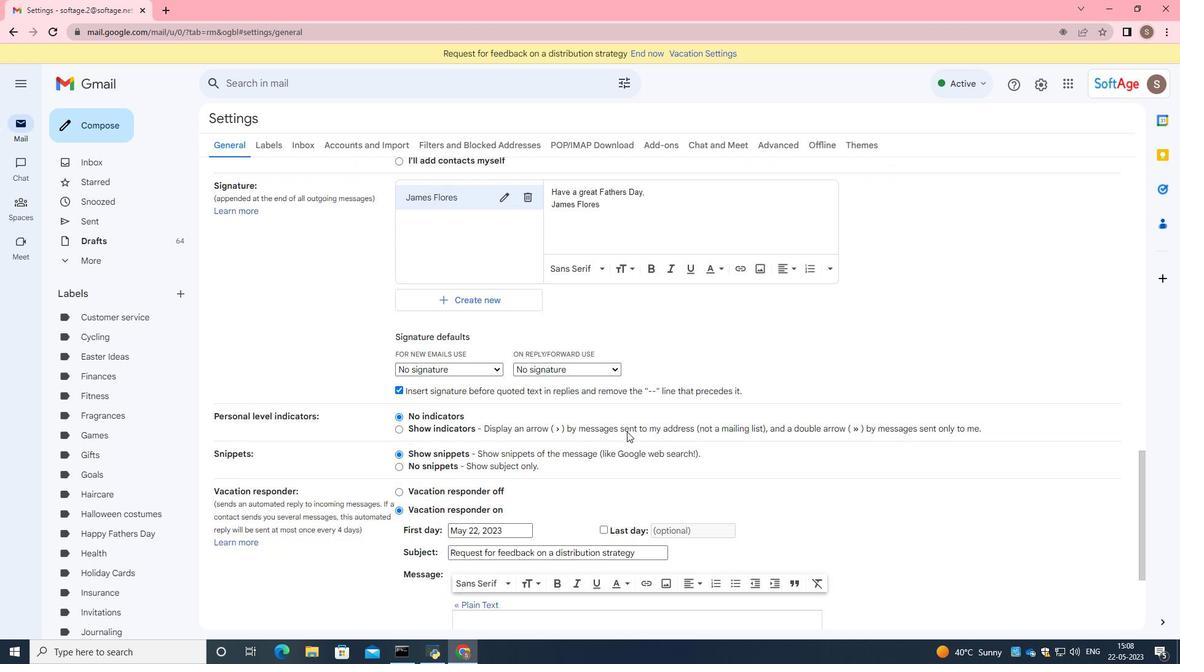 
Action: Mouse scrolled (626, 431) with delta (0, 0)
Screenshot: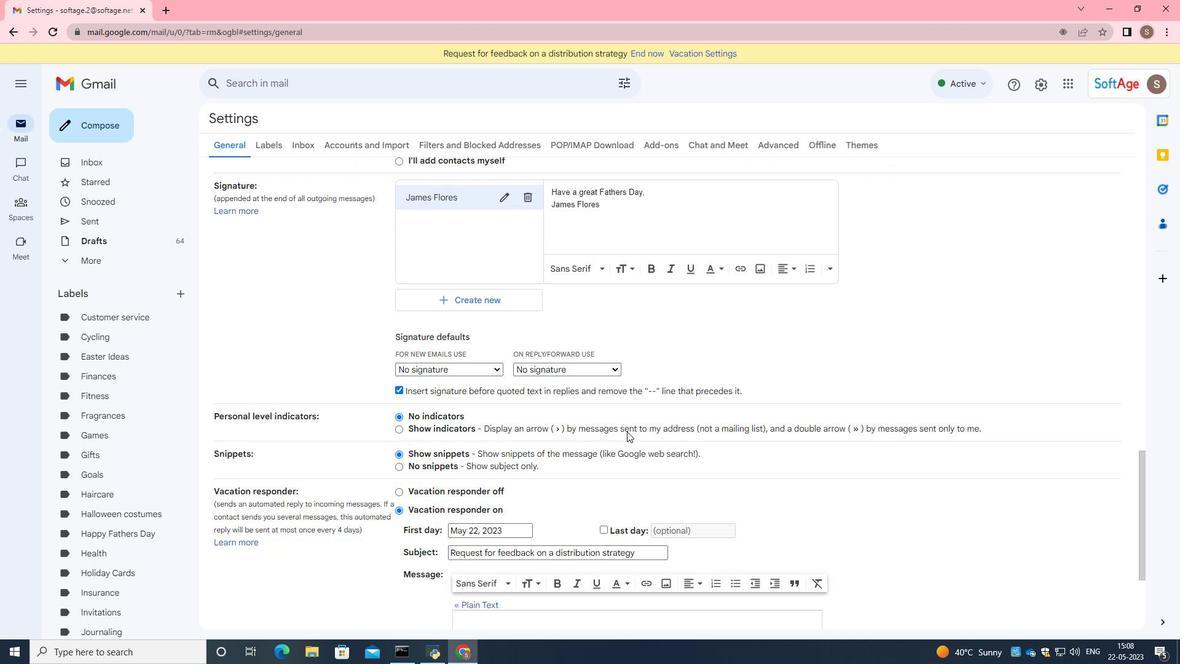 
Action: Mouse scrolled (626, 431) with delta (0, 0)
Screenshot: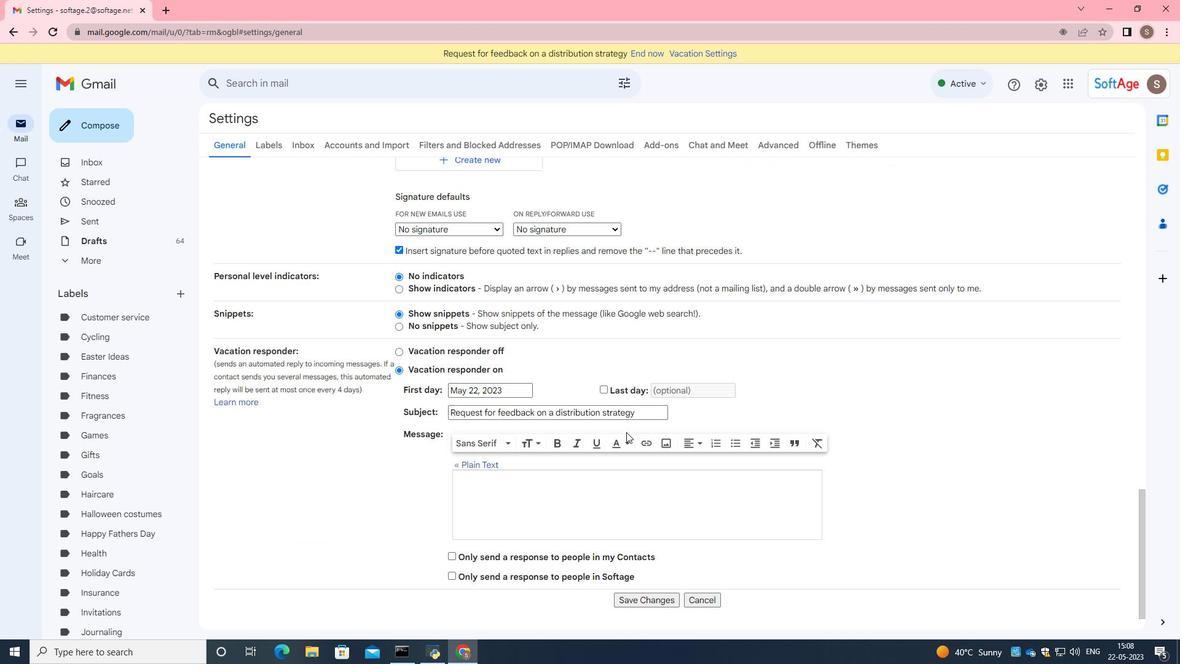 
Action: Mouse moved to (643, 561)
Screenshot: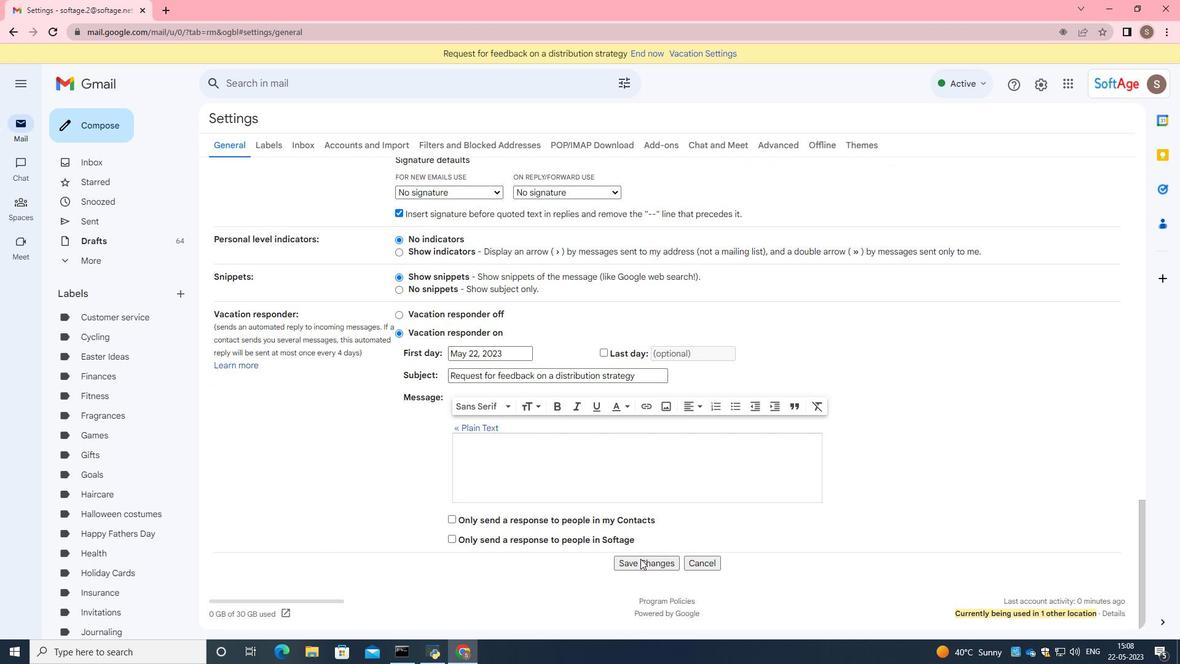 
Action: Mouse pressed left at (643, 561)
Screenshot: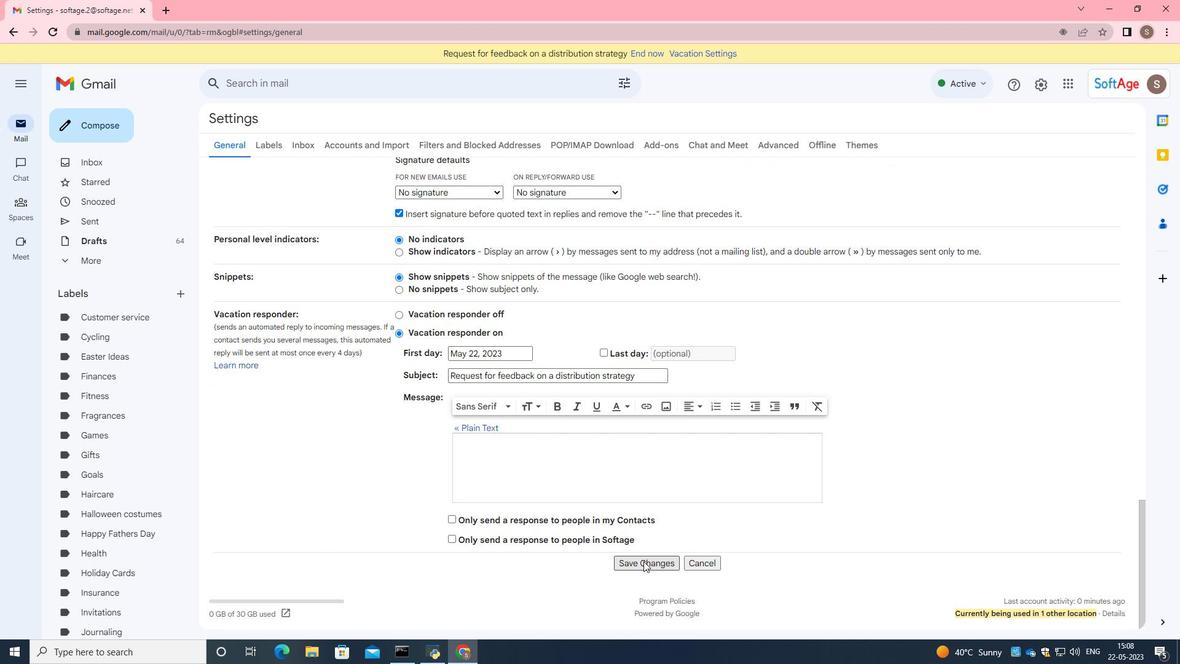 
Action: Mouse moved to (89, 123)
Screenshot: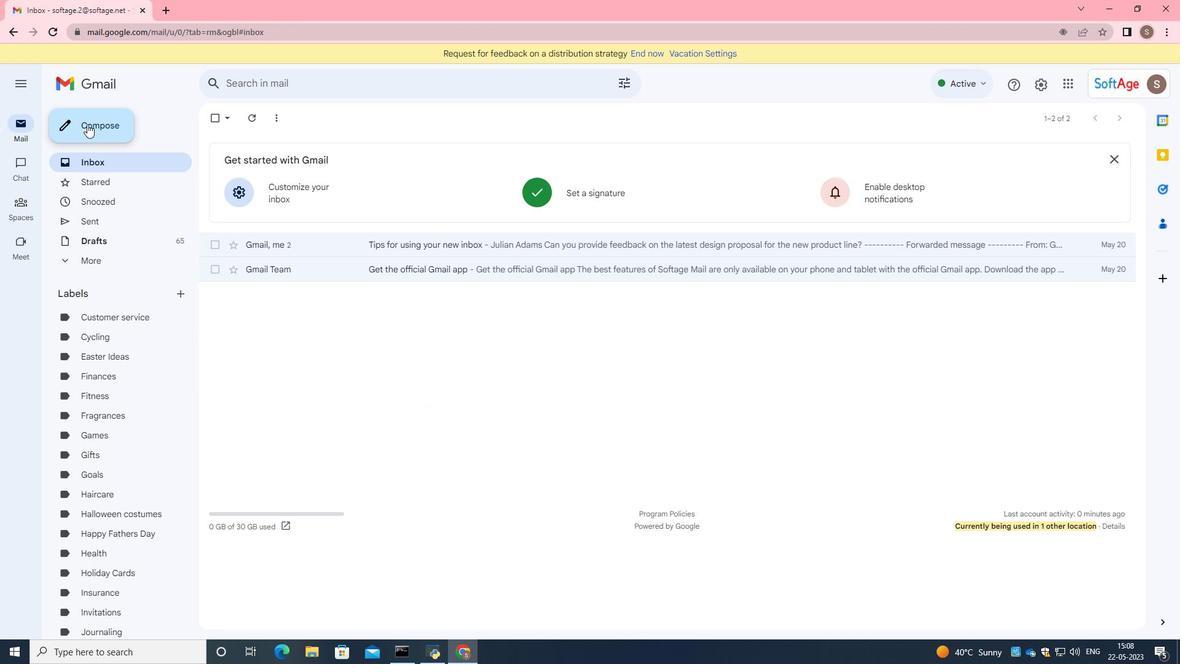 
Action: Mouse pressed left at (89, 123)
Screenshot: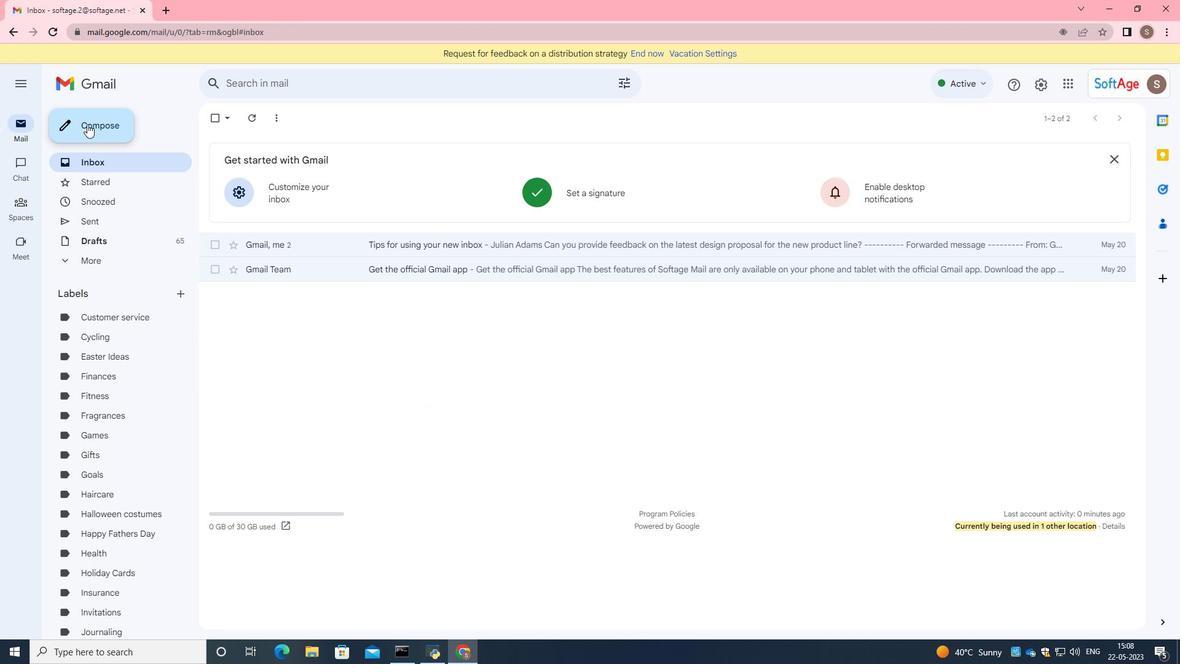 
Action: Mouse moved to (821, 306)
Screenshot: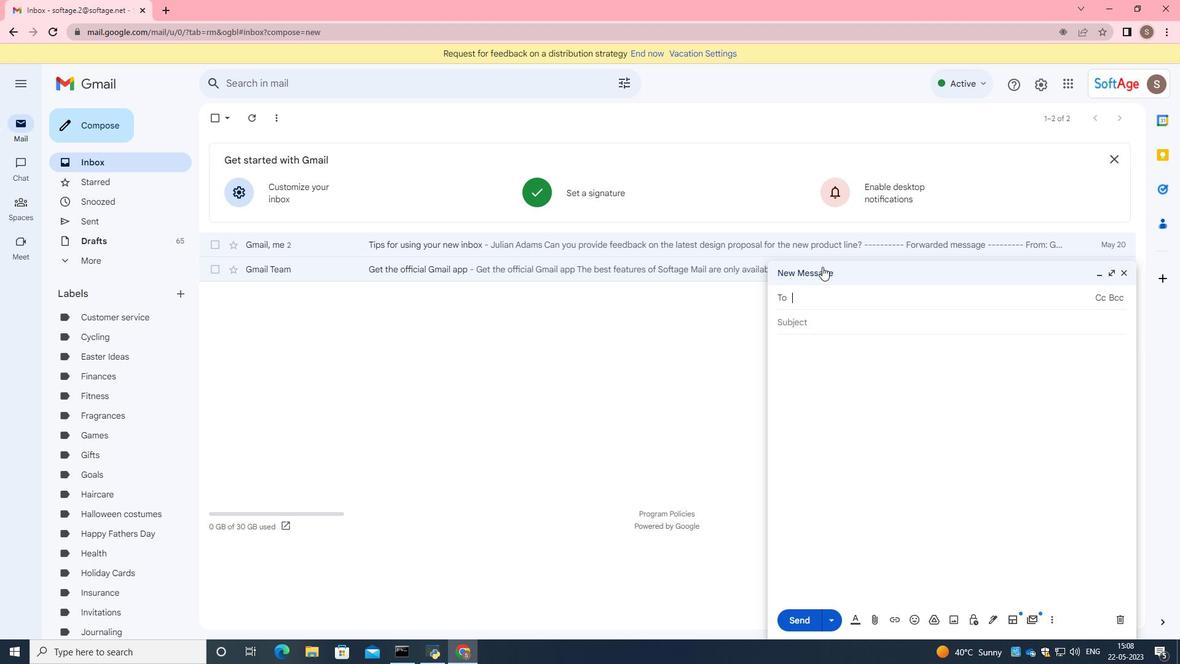 
Action: Key pressed softage.5<Key.shift>@softage.net
Screenshot: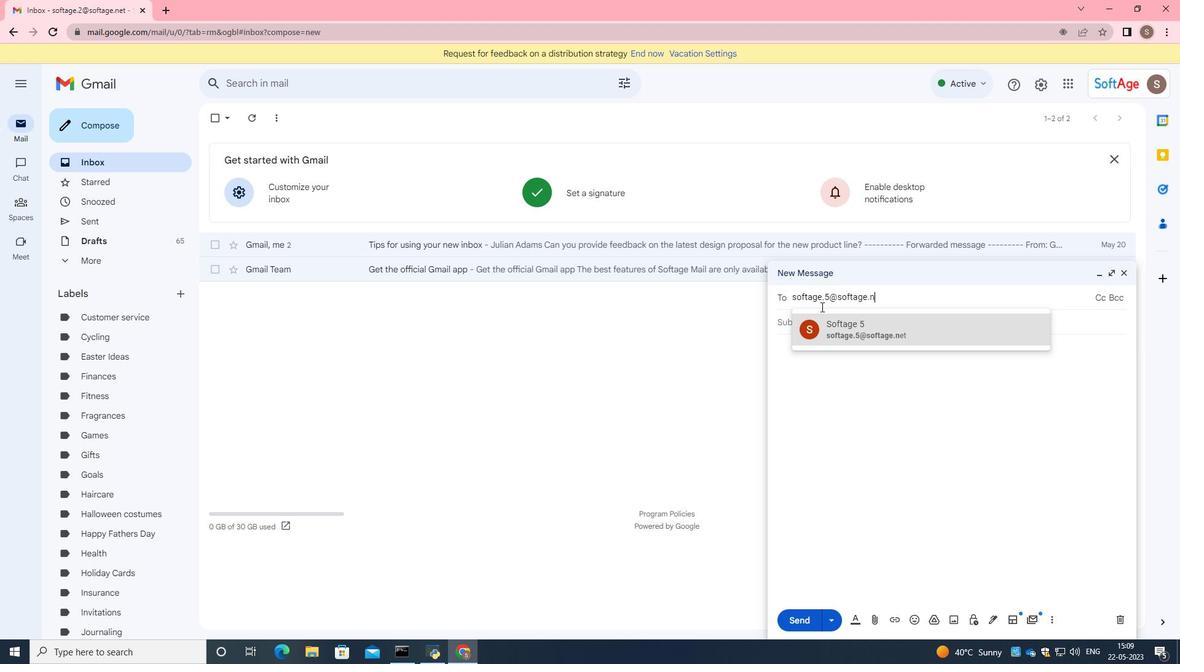 
Action: Mouse moved to (859, 332)
Screenshot: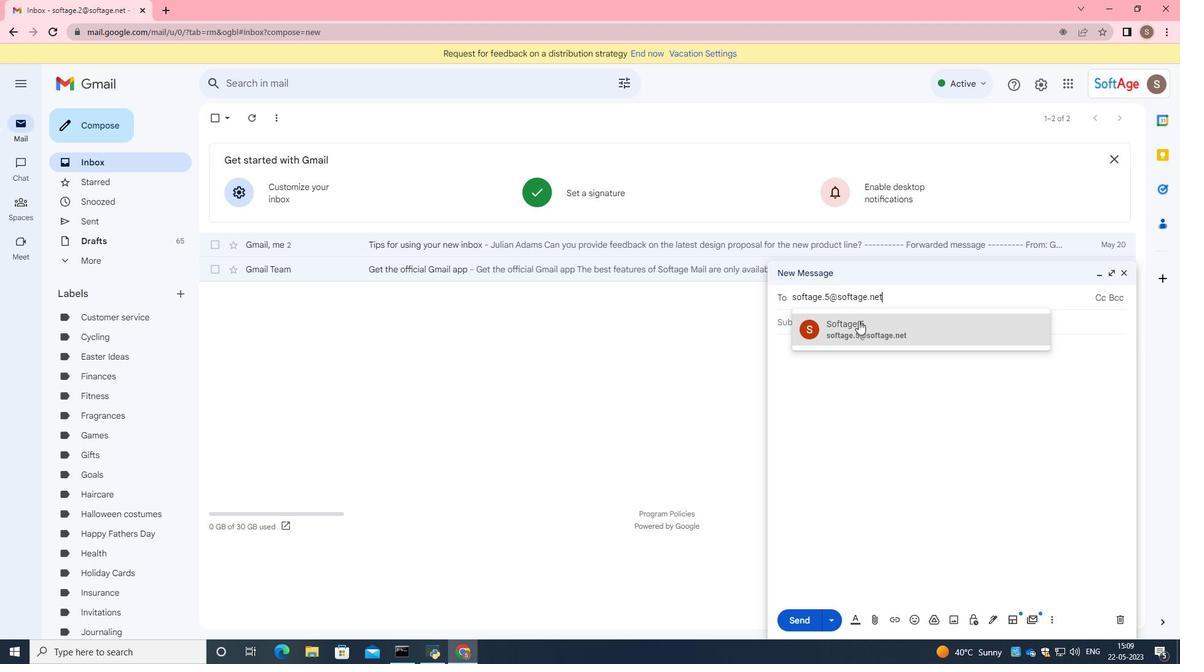 
Action: Mouse pressed left at (859, 332)
Screenshot: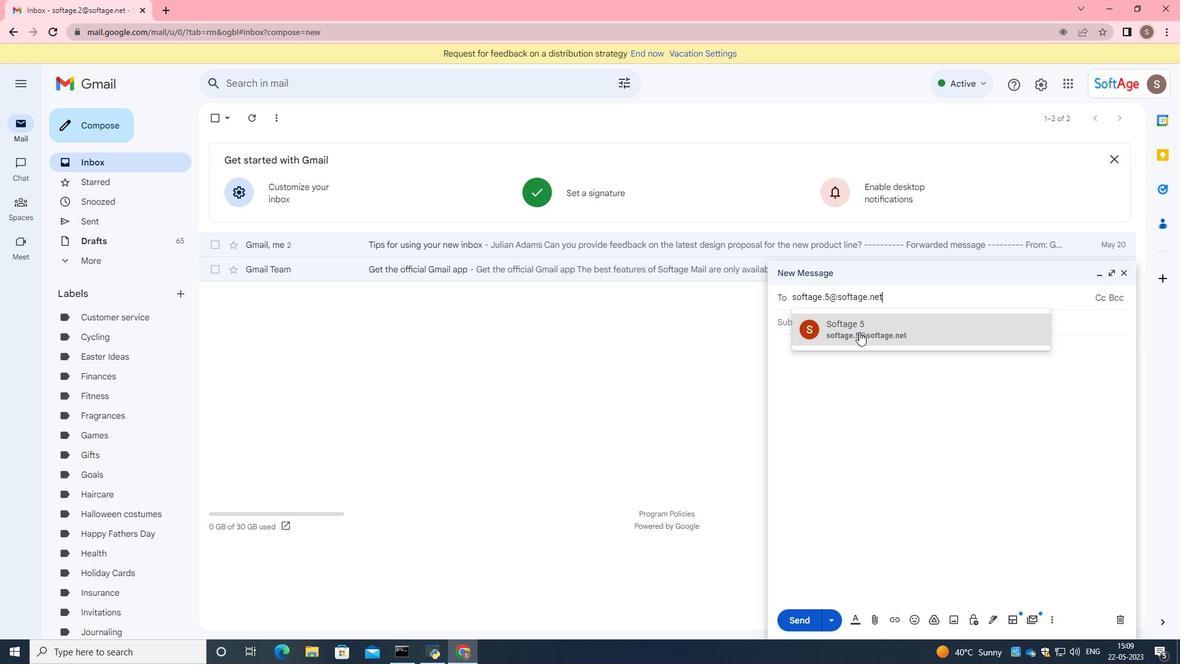 
Action: Mouse moved to (1000, 617)
Screenshot: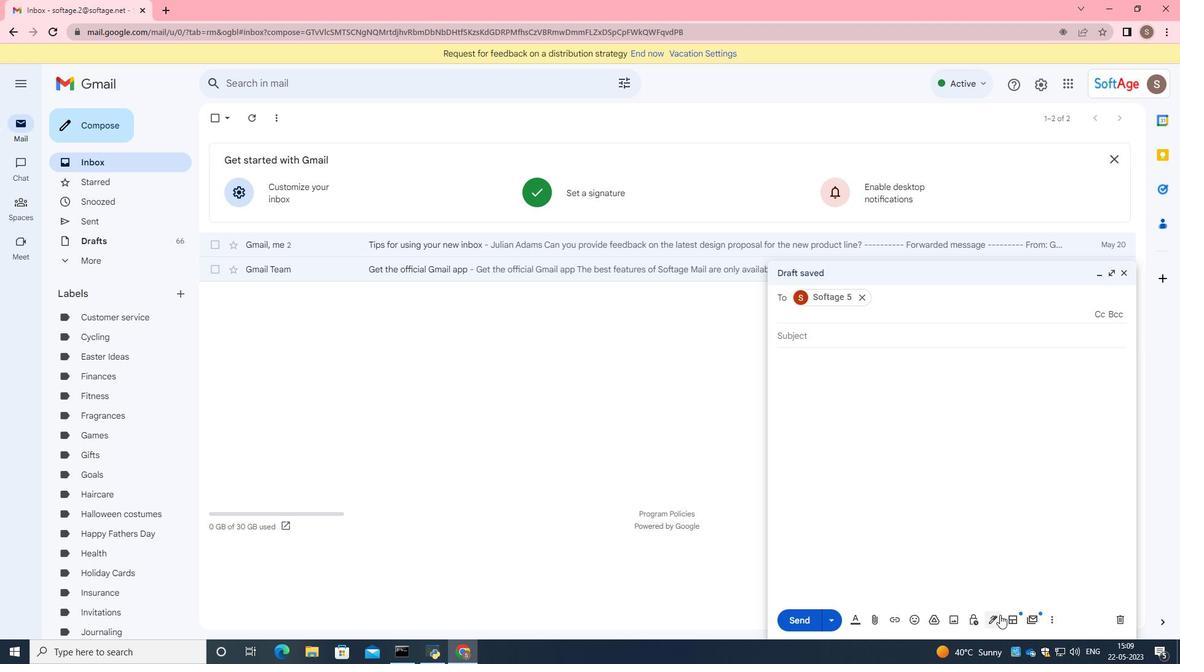 
Action: Mouse pressed left at (1000, 617)
Screenshot: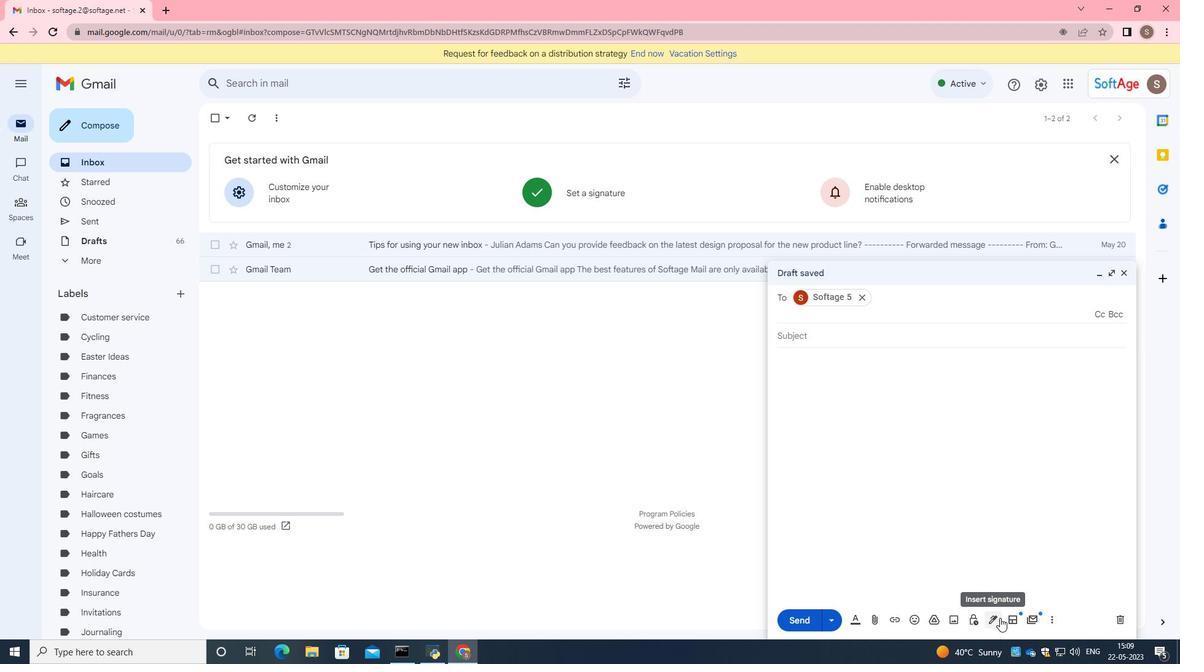 
Action: Mouse moved to (1032, 596)
Screenshot: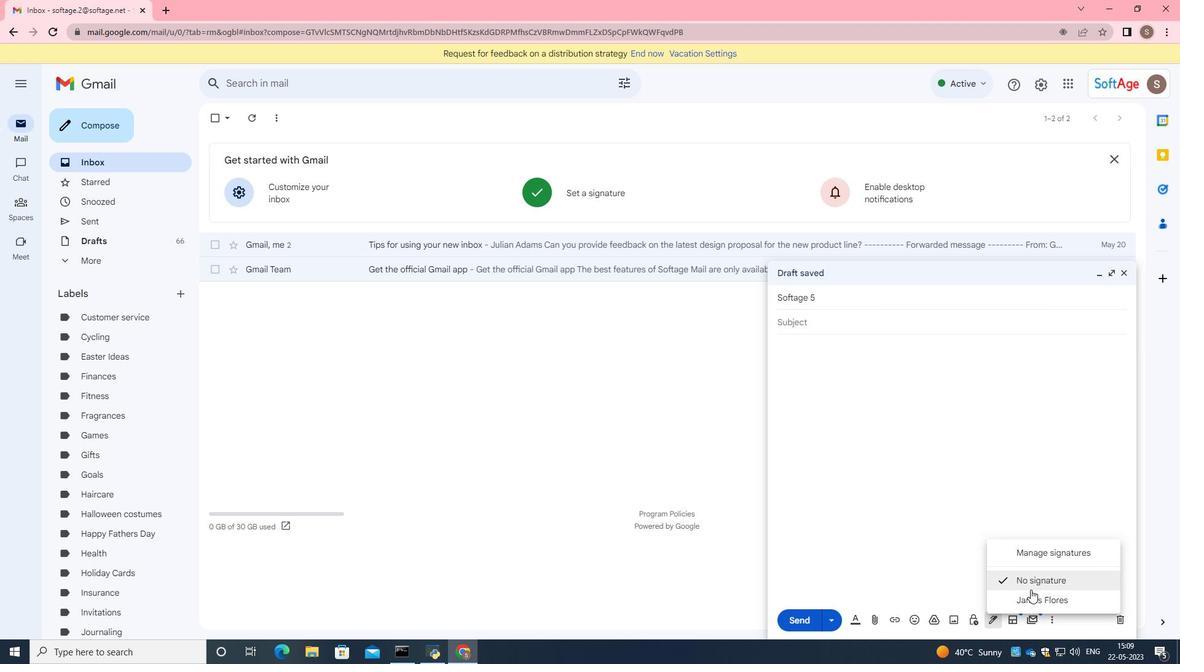
Action: Mouse pressed left at (1032, 596)
Screenshot: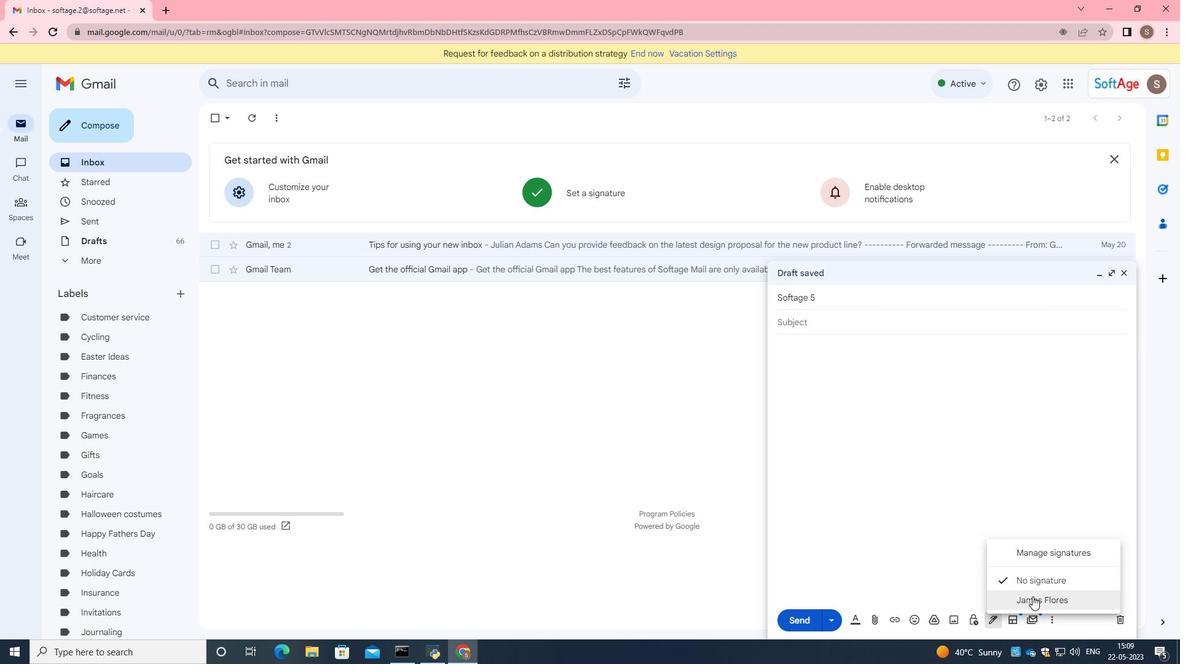 
Action: Mouse moved to (1051, 616)
Screenshot: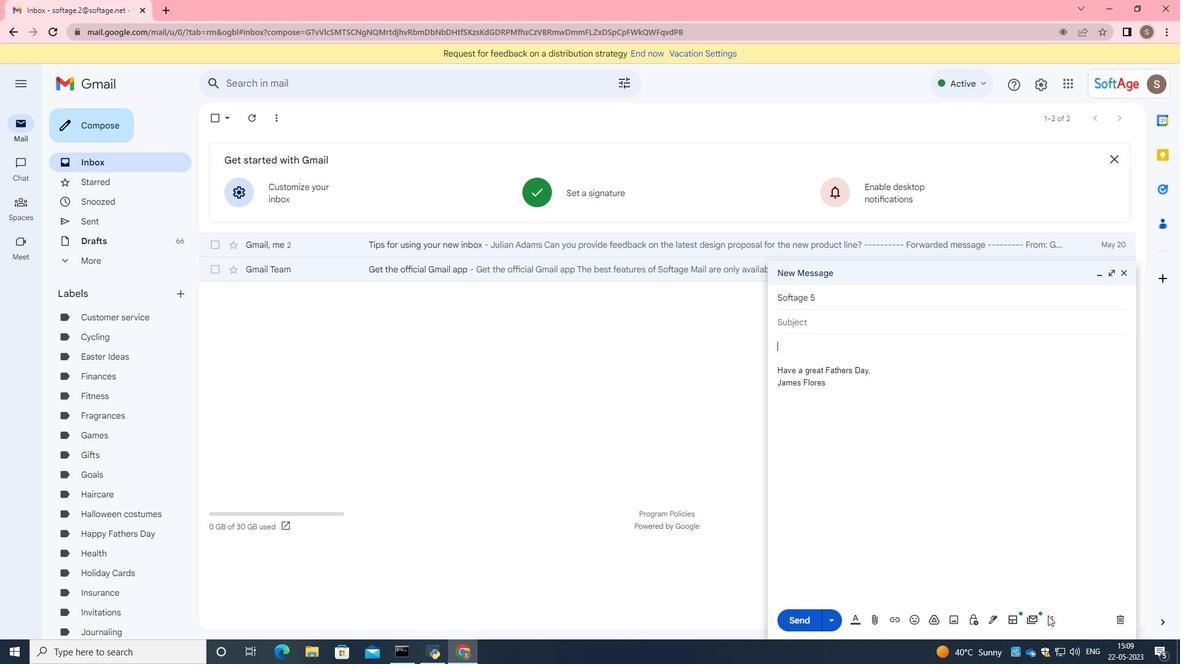 
Action: Mouse pressed left at (1051, 616)
Screenshot: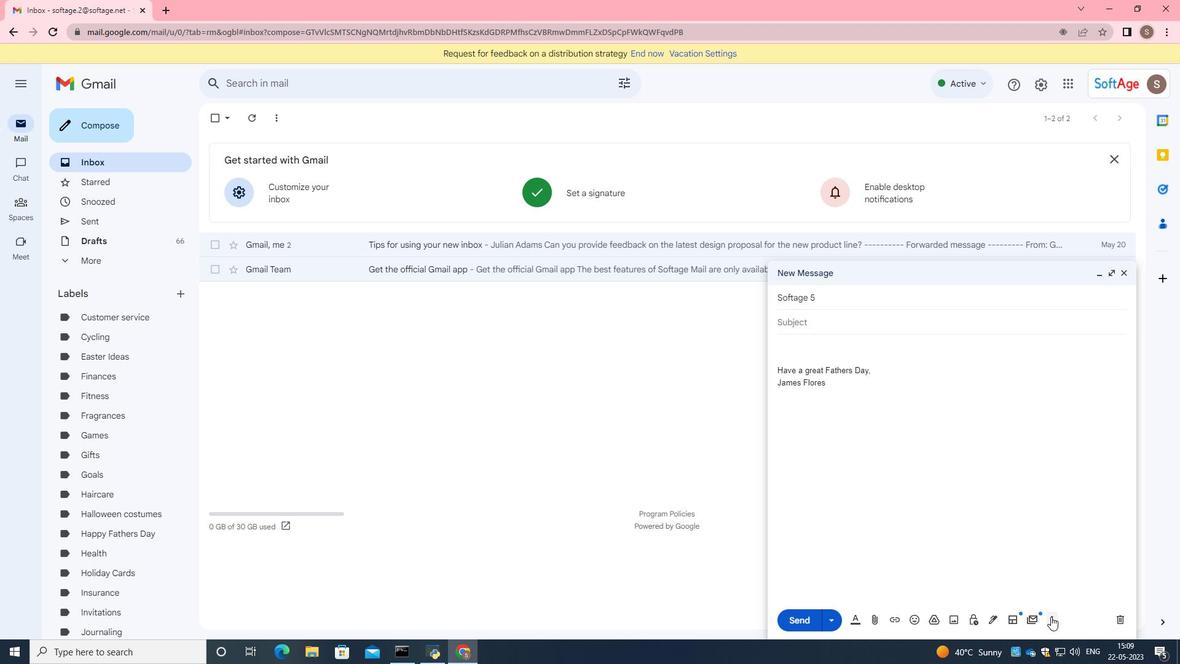 
Action: Mouse moved to (726, 257)
Screenshot: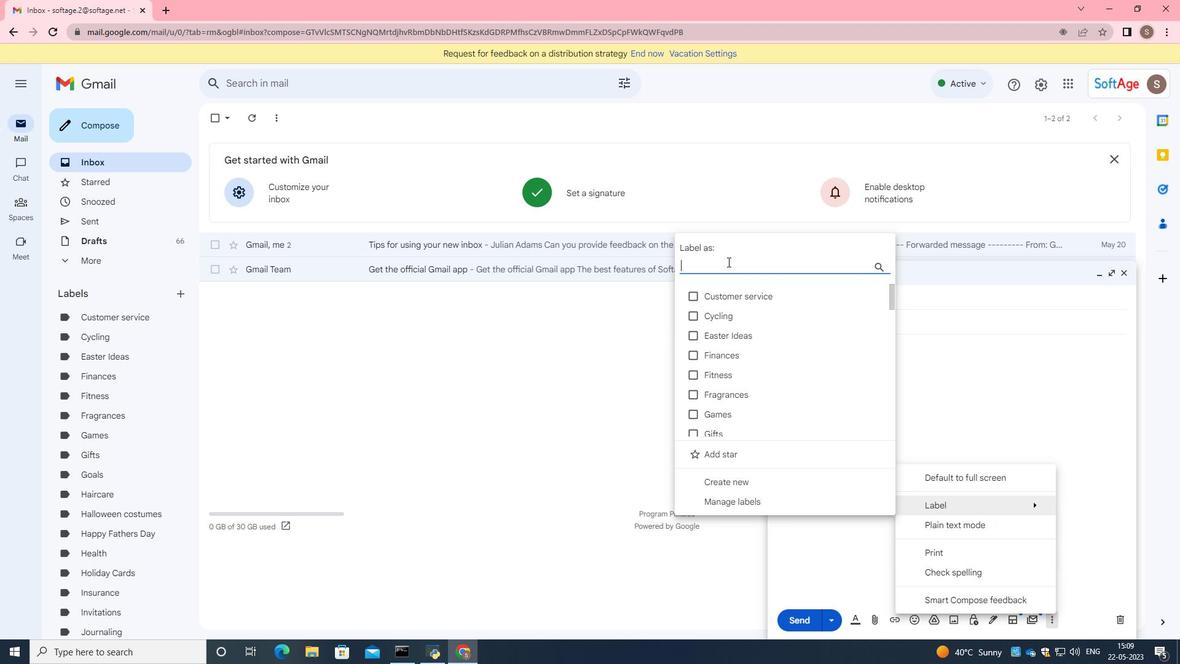 
Action: Key pressed <Key.caps_lock>E<Key.caps_lock>ducational<Key.space><Key.caps_lock>R<Key.caps_lock>esources
Screenshot: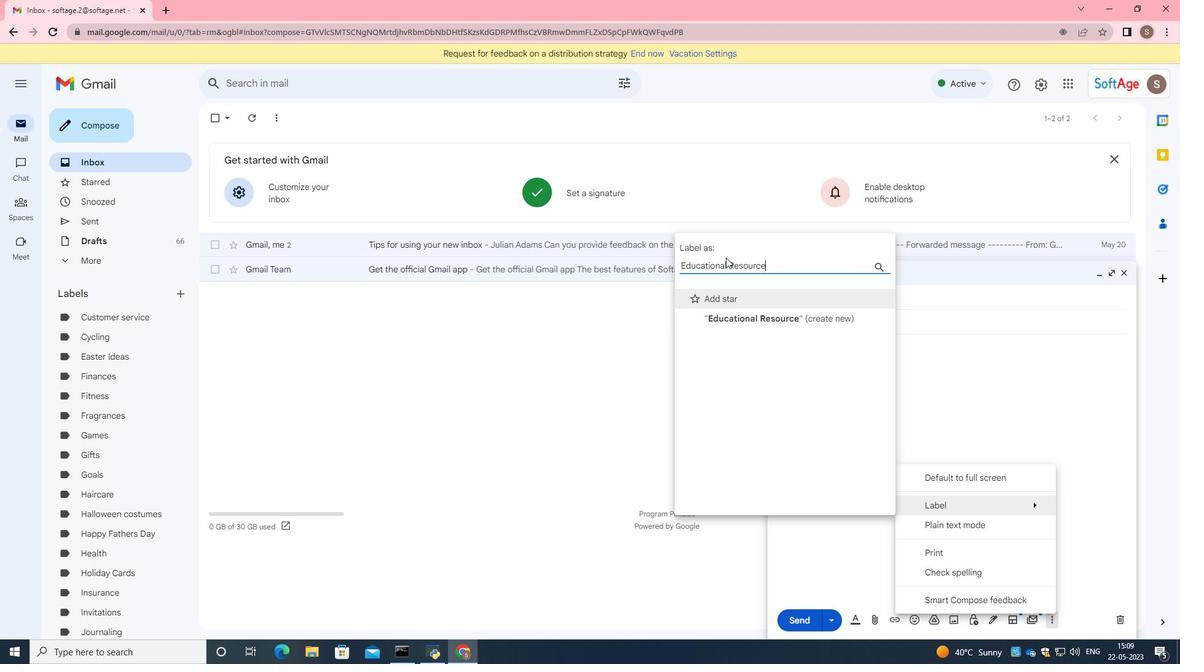 
Action: Mouse moved to (724, 299)
Screenshot: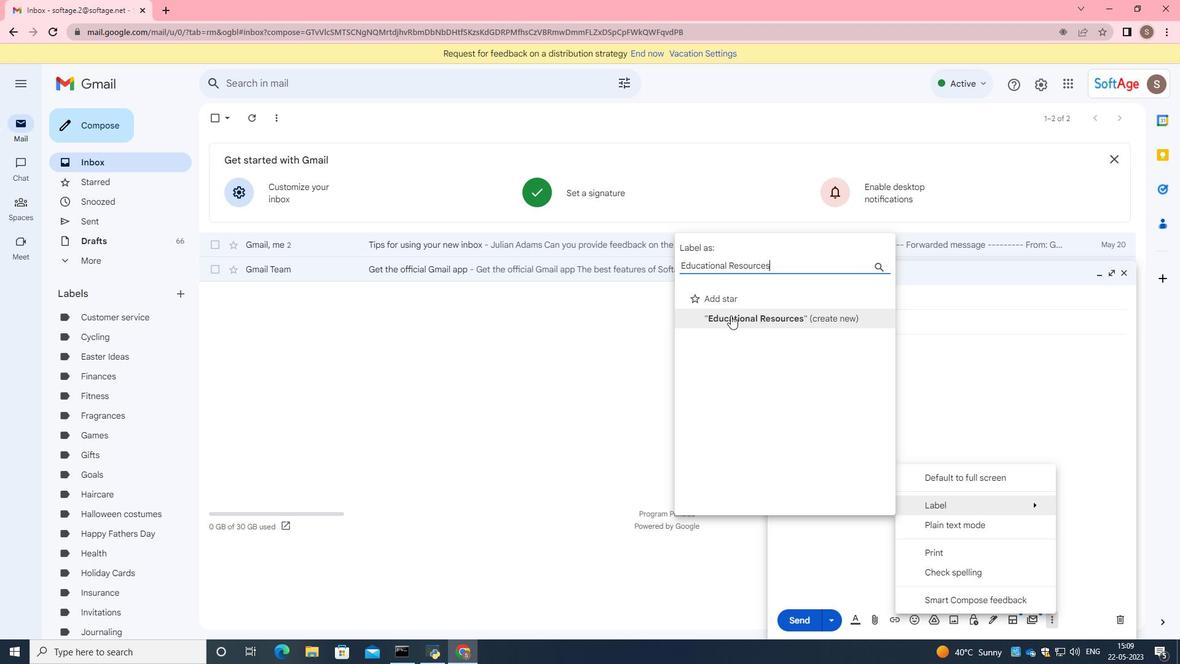 
Action: Mouse pressed left at (724, 299)
Screenshot: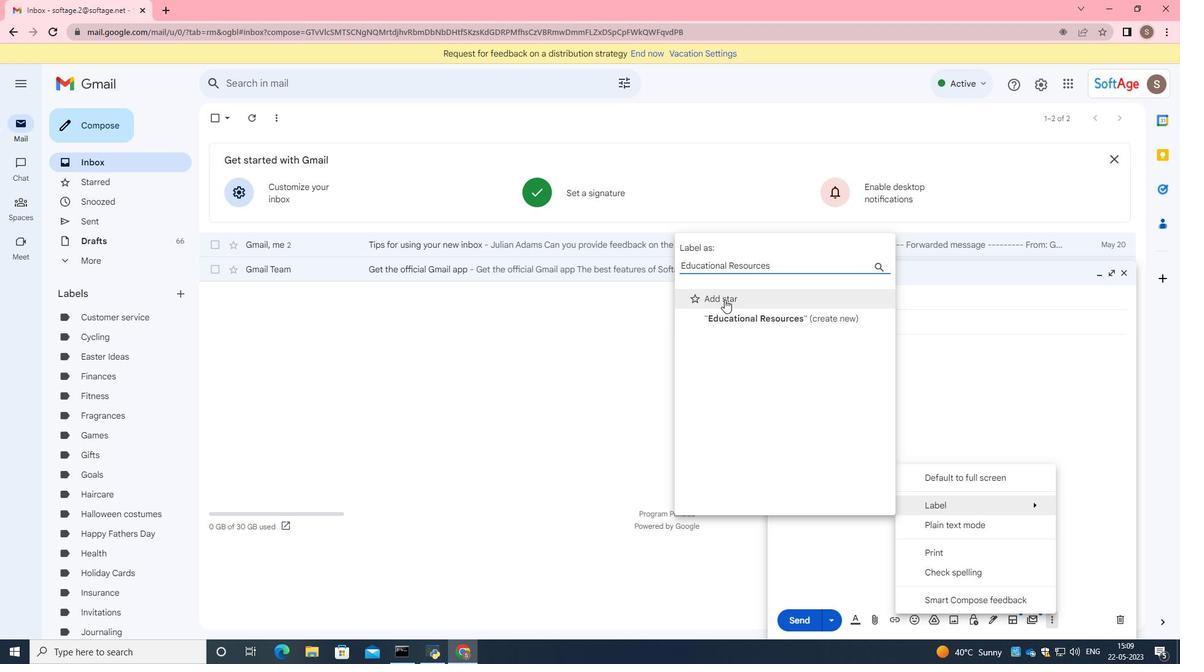 
Action: Mouse moved to (730, 317)
Screenshot: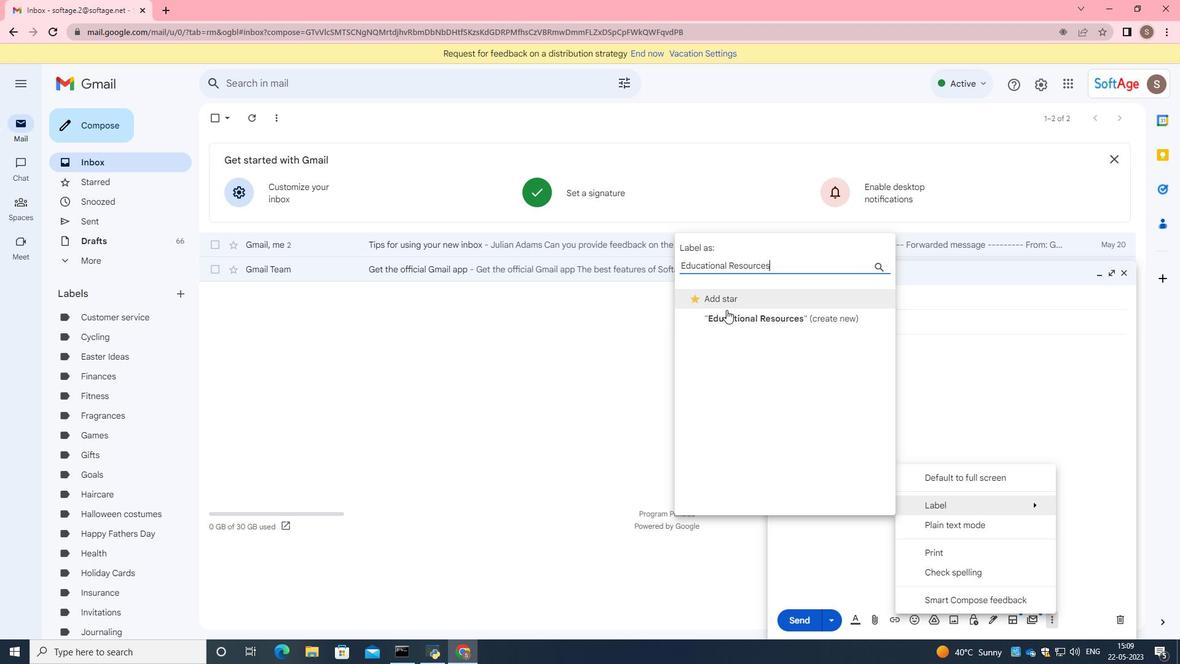 
Action: Mouse pressed left at (730, 317)
Screenshot: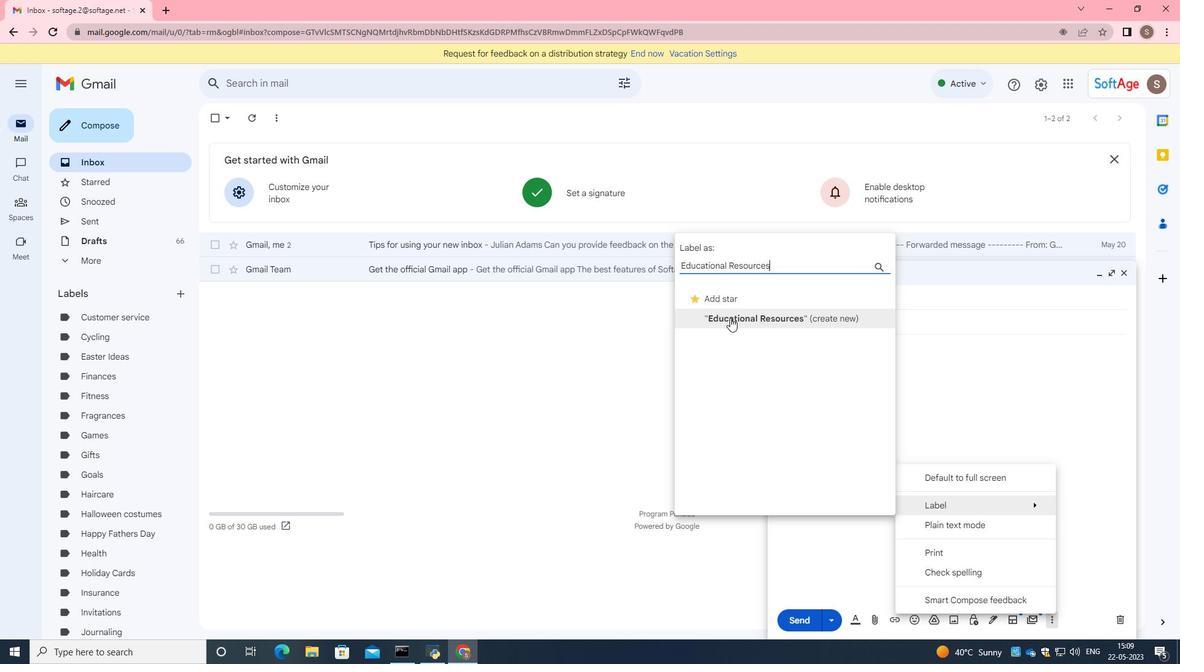 
Action: Mouse moved to (720, 395)
Screenshot: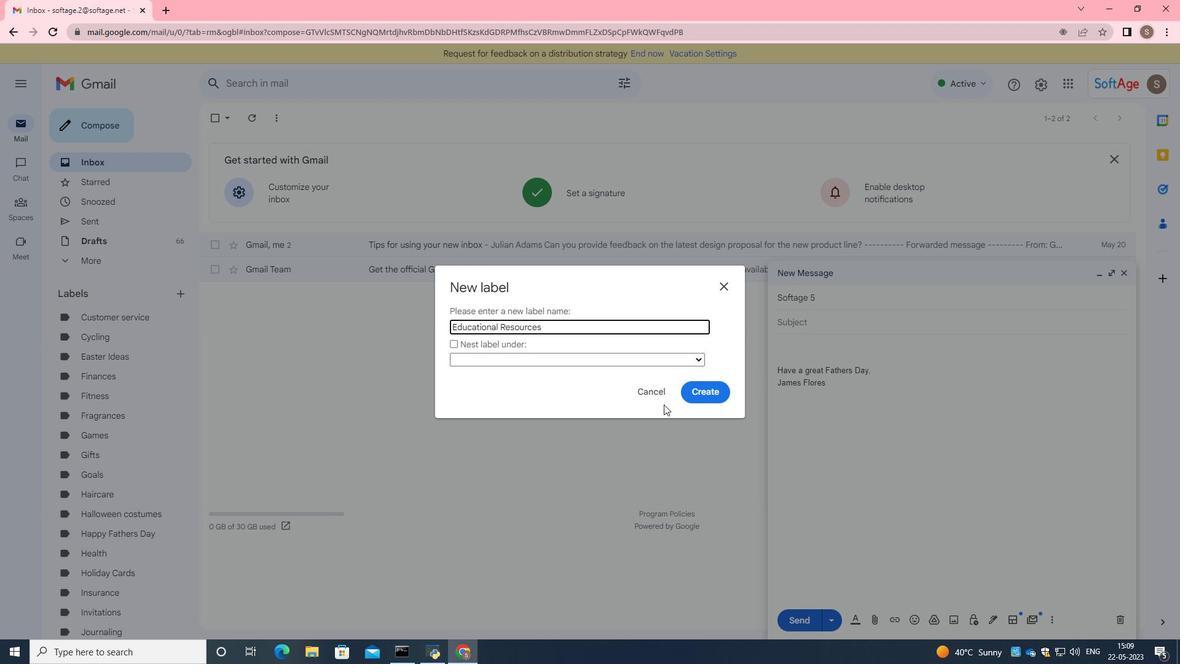 
Action: Mouse pressed left at (720, 395)
Screenshot: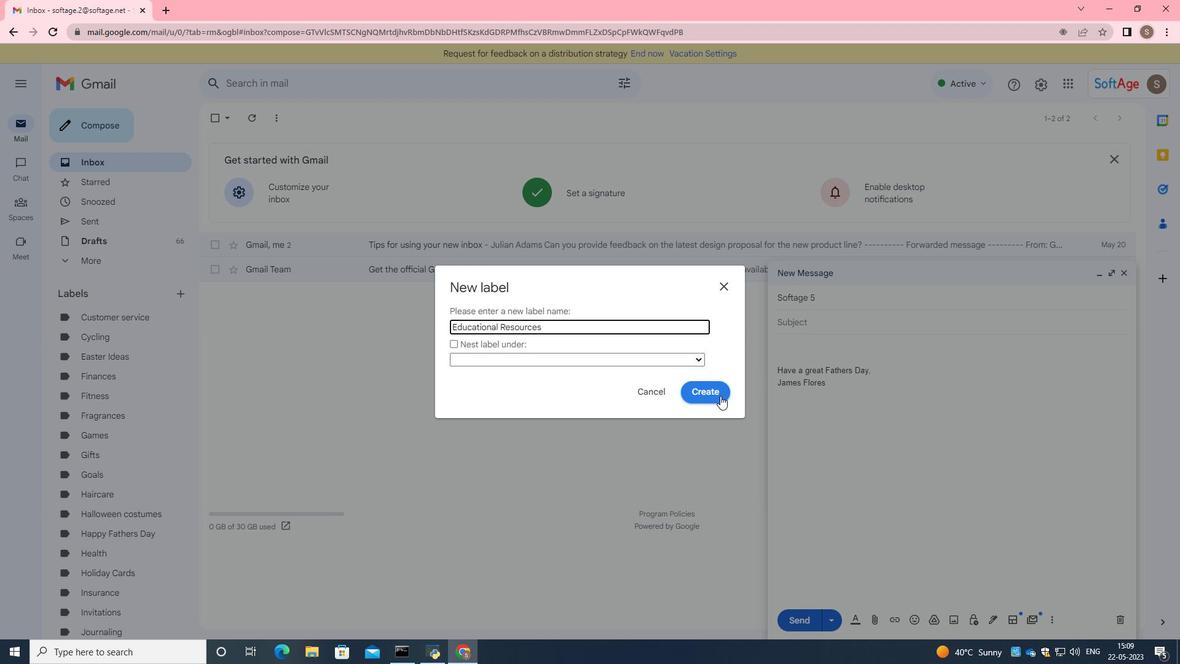 
Action: Mouse moved to (796, 394)
Screenshot: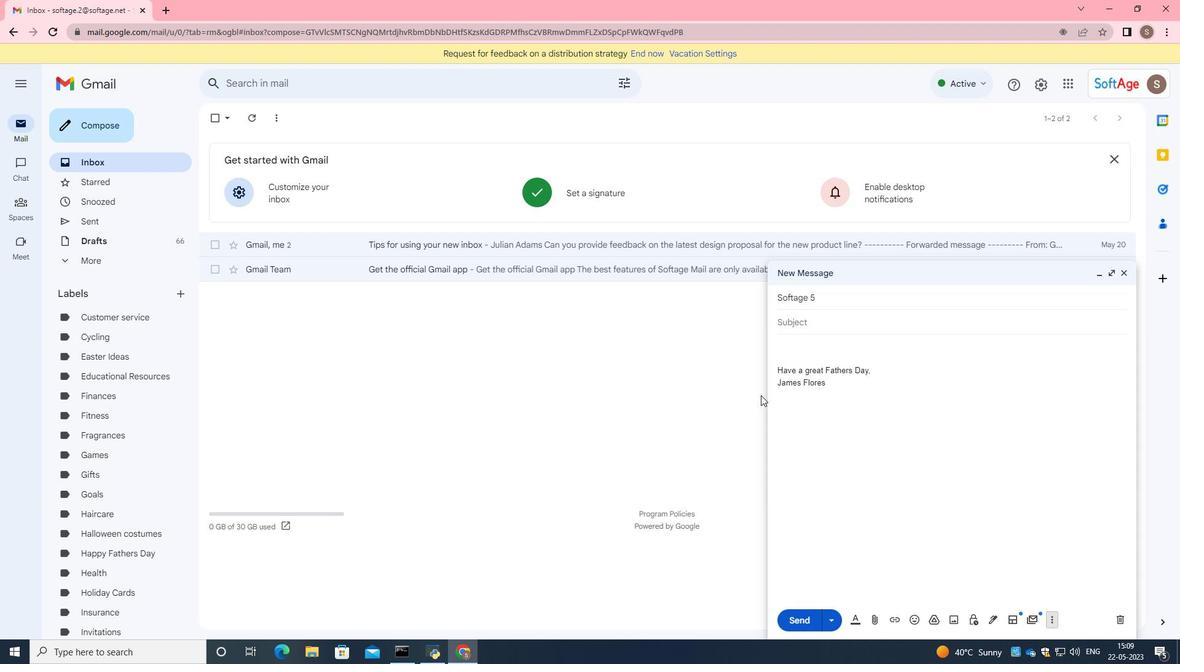 
Action: Mouse scrolled (796, 393) with delta (0, 0)
Screenshot: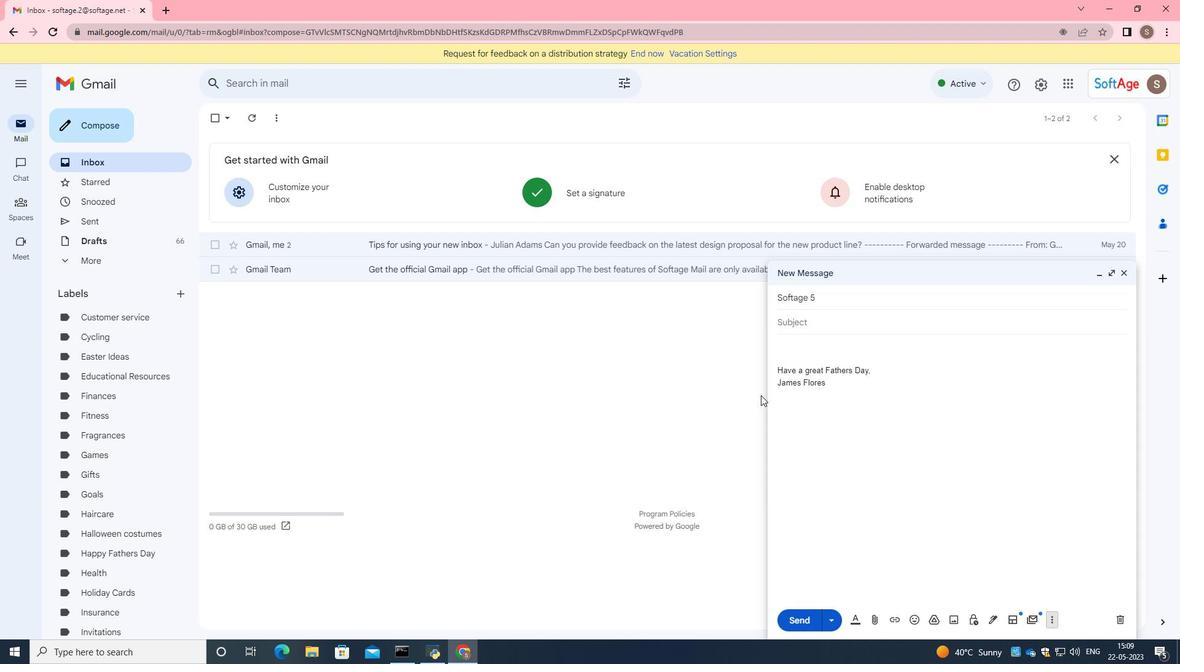 
Action: Mouse scrolled (796, 393) with delta (0, 0)
Screenshot: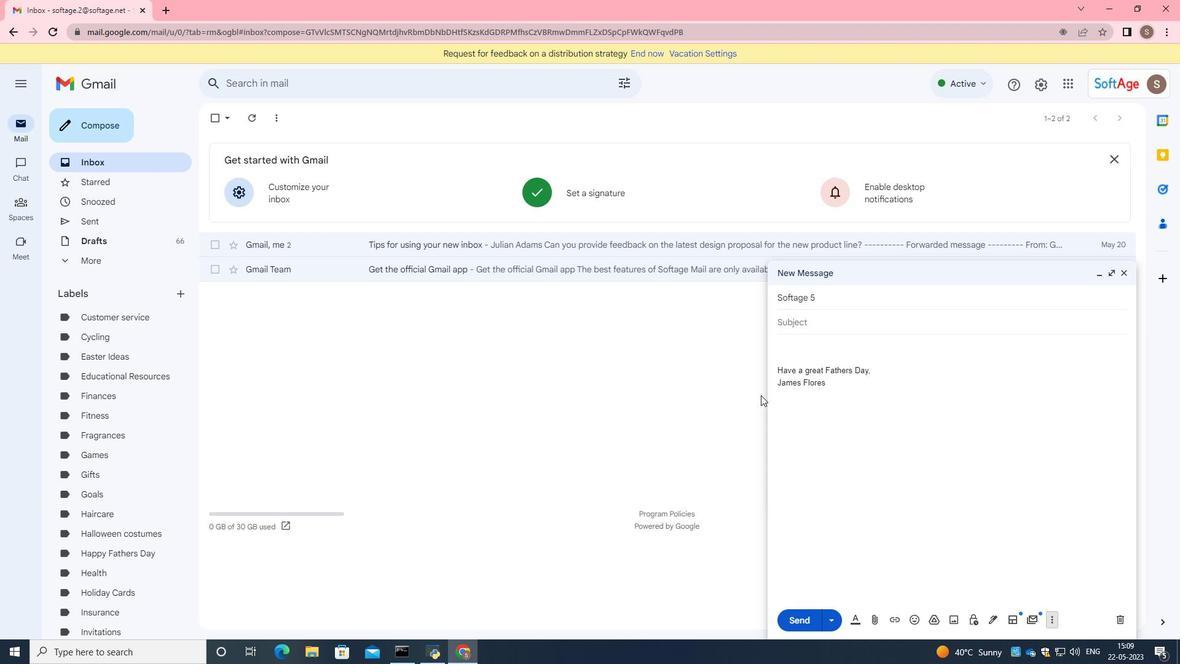 
Action: Mouse moved to (810, 619)
Screenshot: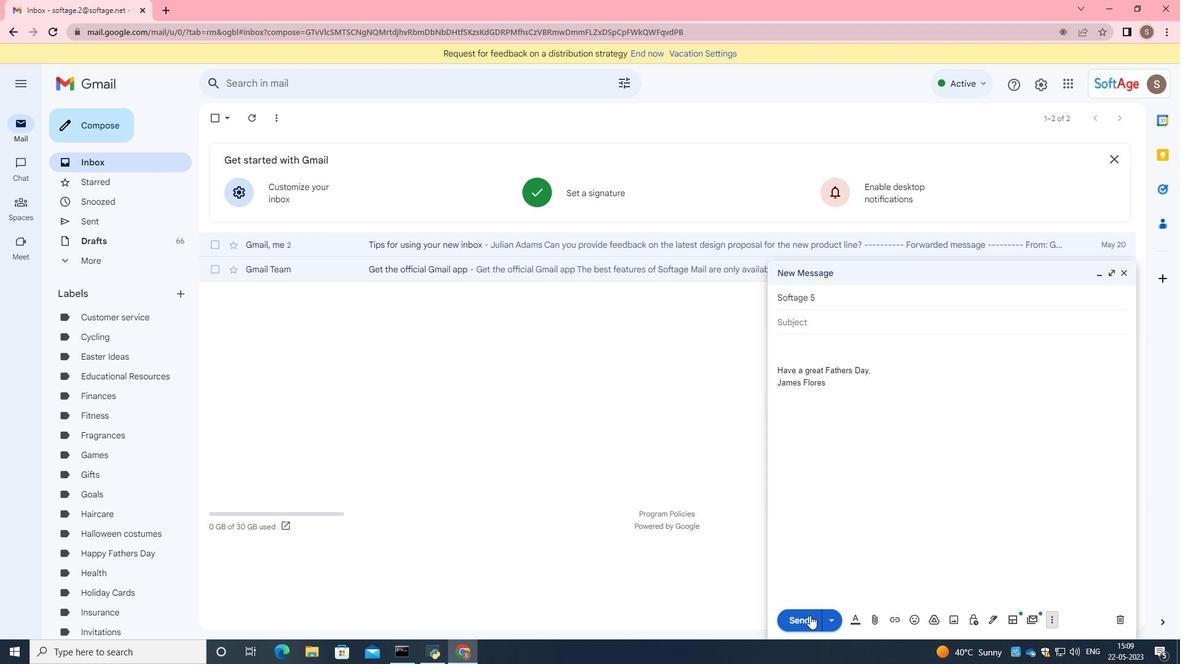 
